 Task: Find connections with filter location Wuustwezel with filter topic #Mentoringwith filter profile language French with filter current company Escorts Kubota Limited with filter school Indian jobs updates with filter industry Retail Office Equipment with filter service category Real Estate with filter keywords title Cafeteria Worker
Action: Mouse moved to (523, 109)
Screenshot: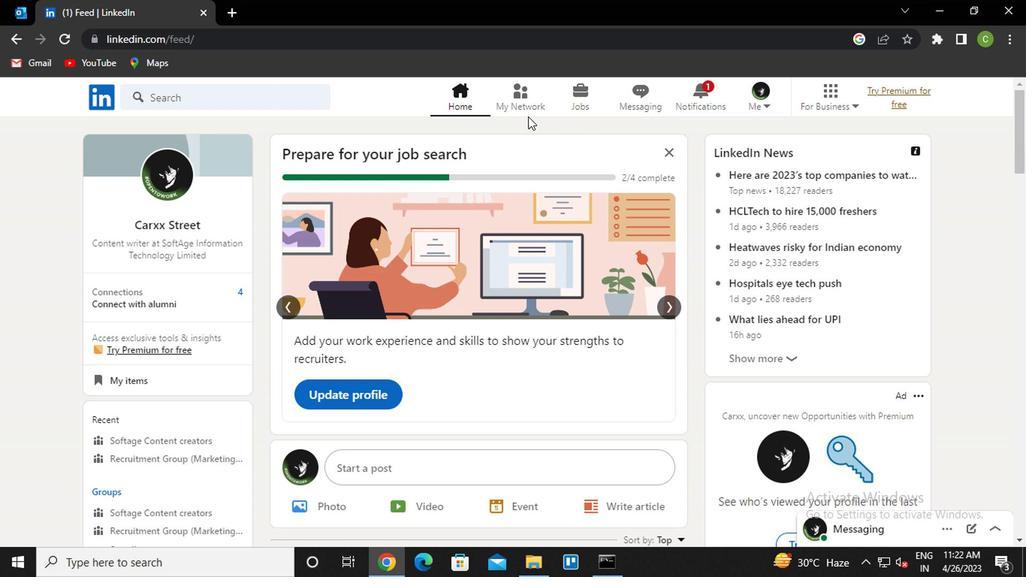 
Action: Mouse pressed left at (523, 109)
Screenshot: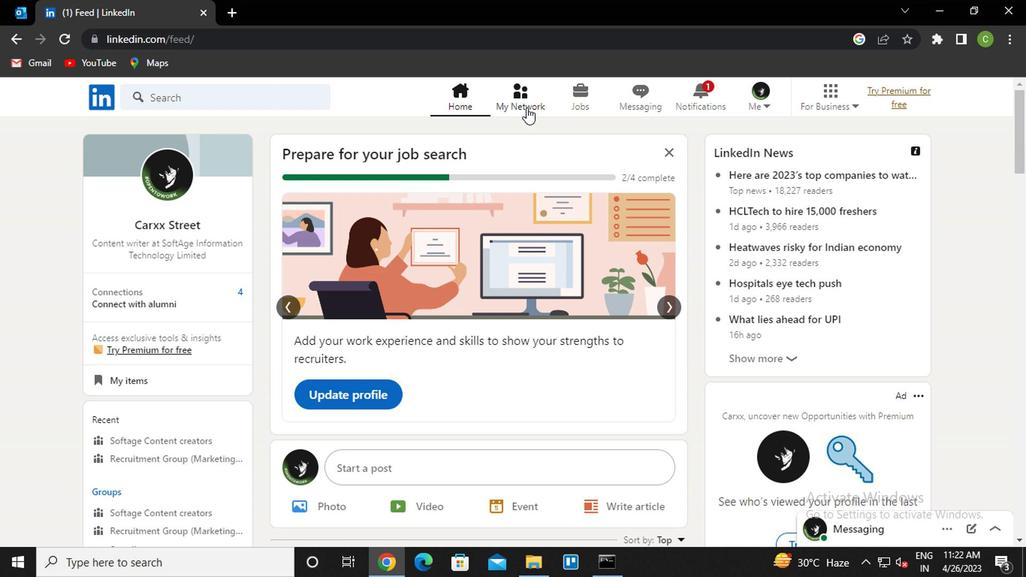 
Action: Mouse moved to (220, 189)
Screenshot: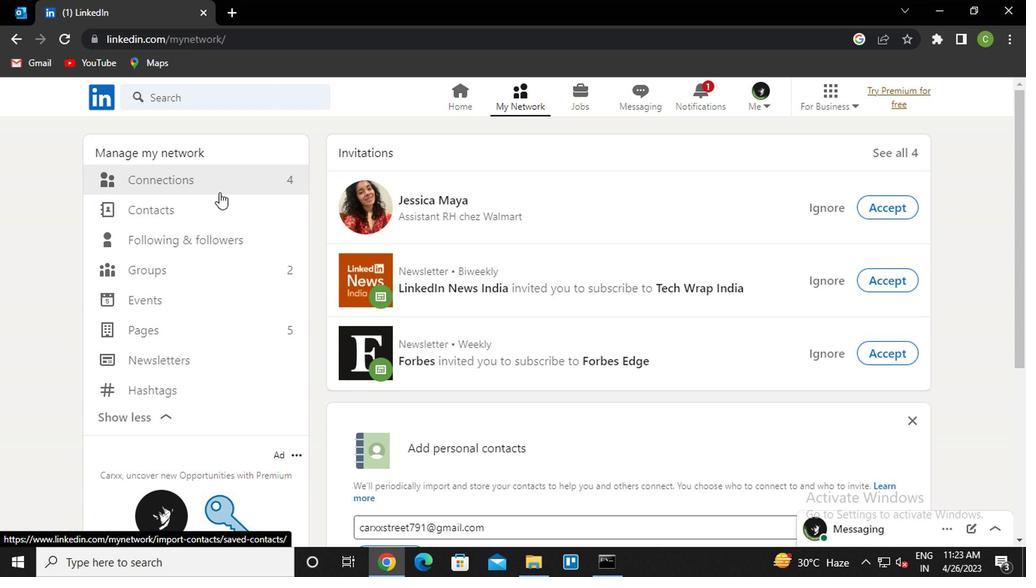 
Action: Mouse pressed left at (220, 189)
Screenshot: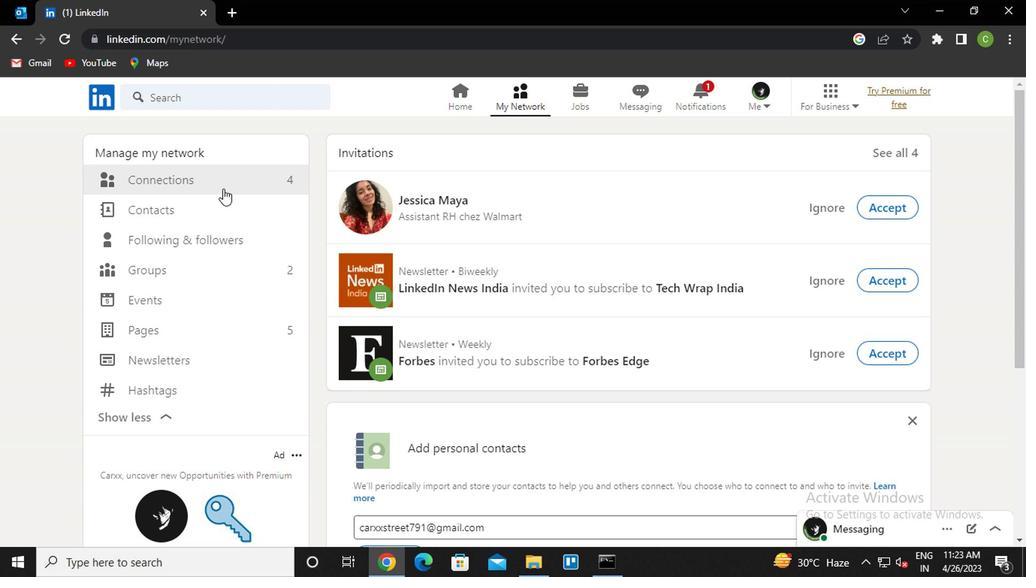 
Action: Mouse moved to (224, 179)
Screenshot: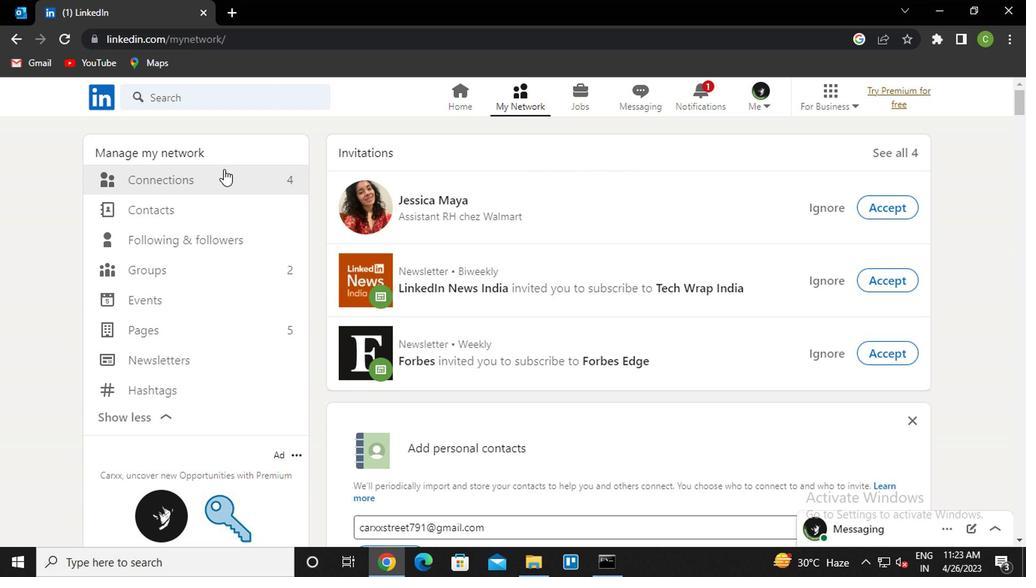 
Action: Mouse pressed left at (224, 179)
Screenshot: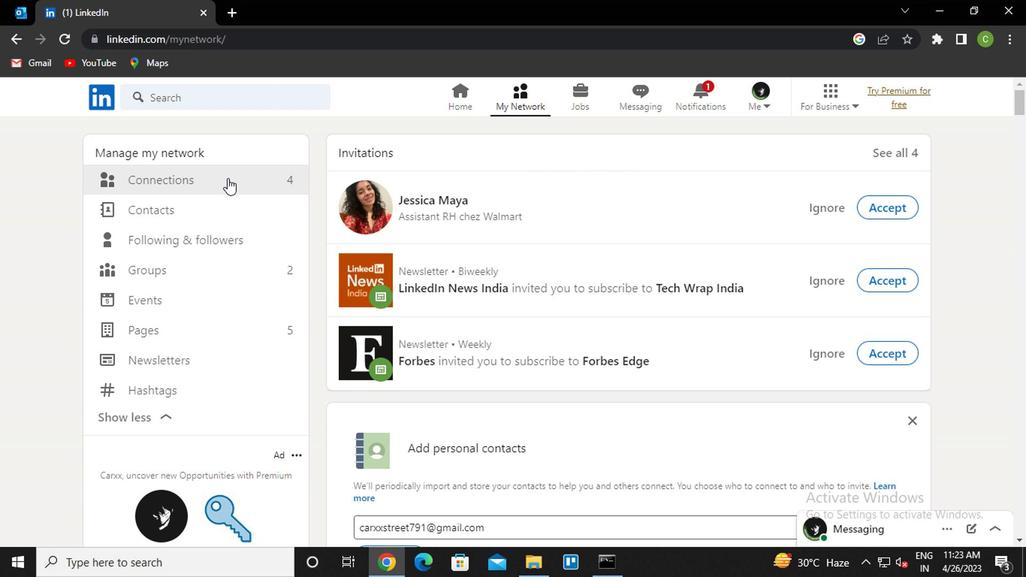 
Action: Mouse moved to (652, 177)
Screenshot: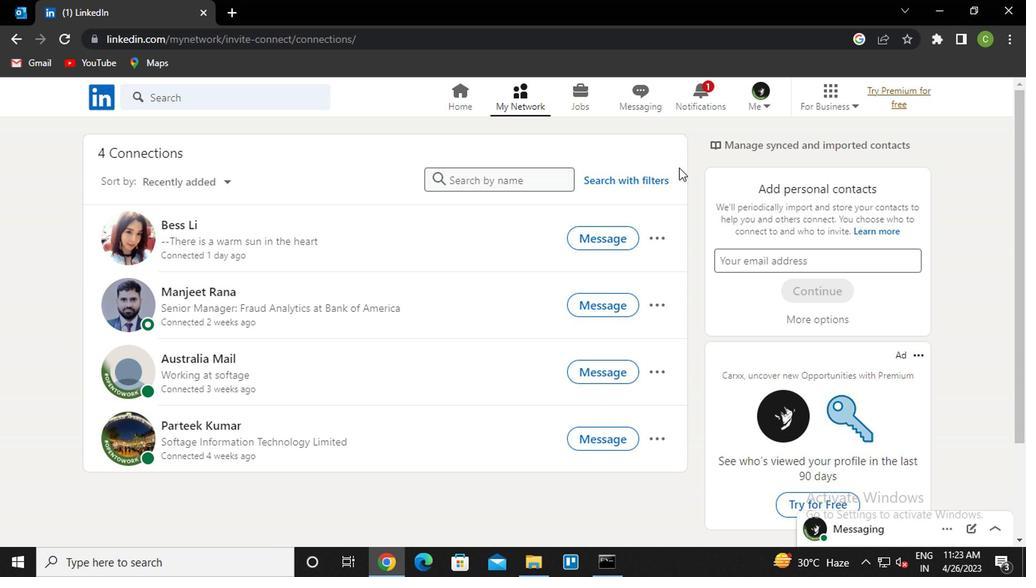 
Action: Mouse pressed left at (652, 177)
Screenshot: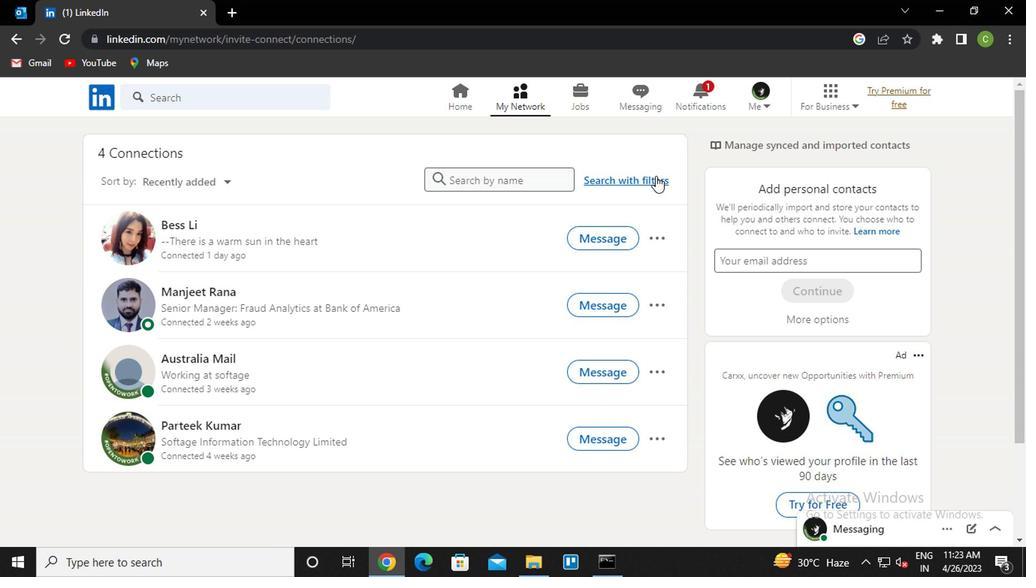
Action: Mouse moved to (511, 146)
Screenshot: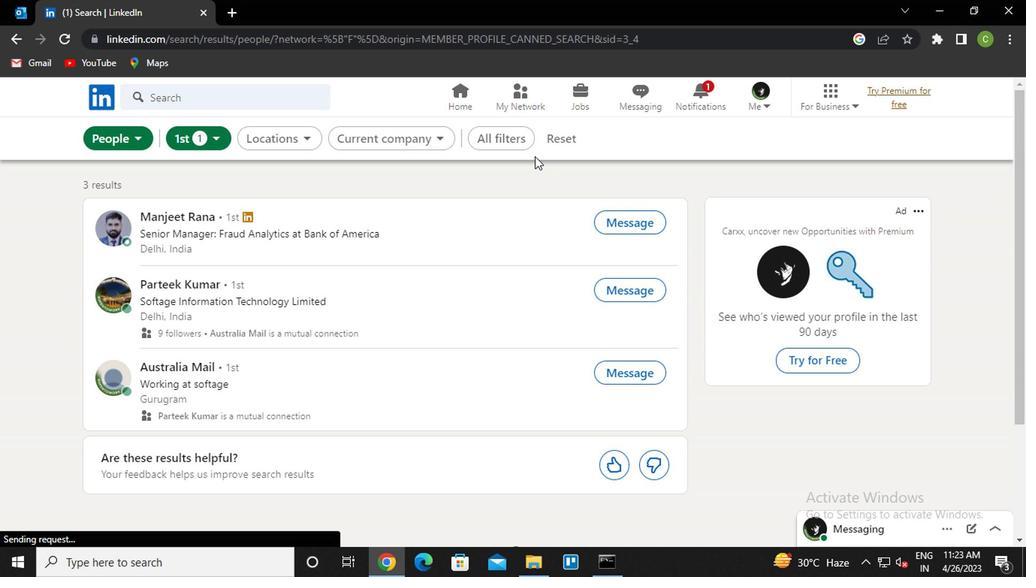 
Action: Mouse pressed left at (511, 146)
Screenshot: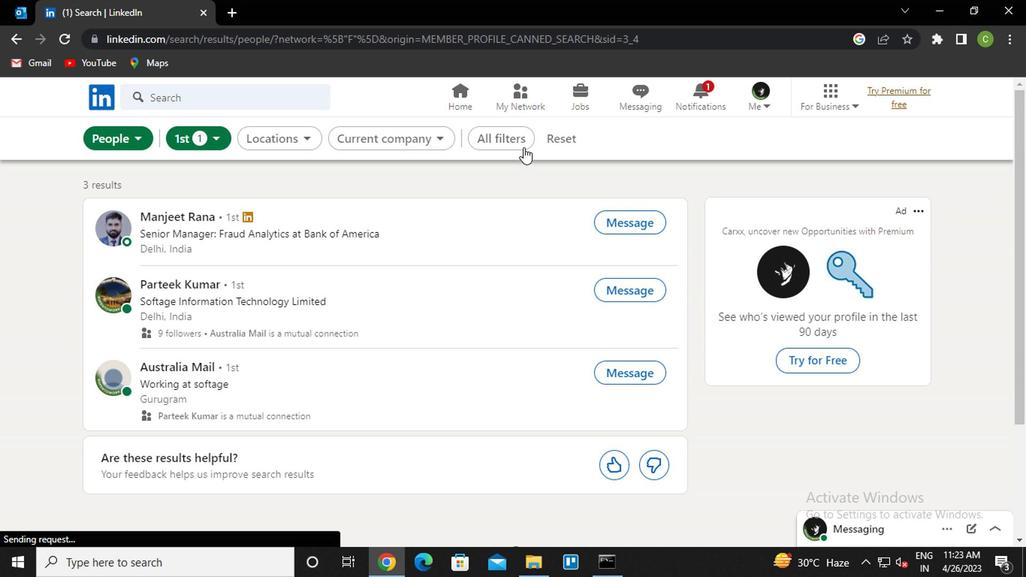 
Action: Mouse moved to (836, 281)
Screenshot: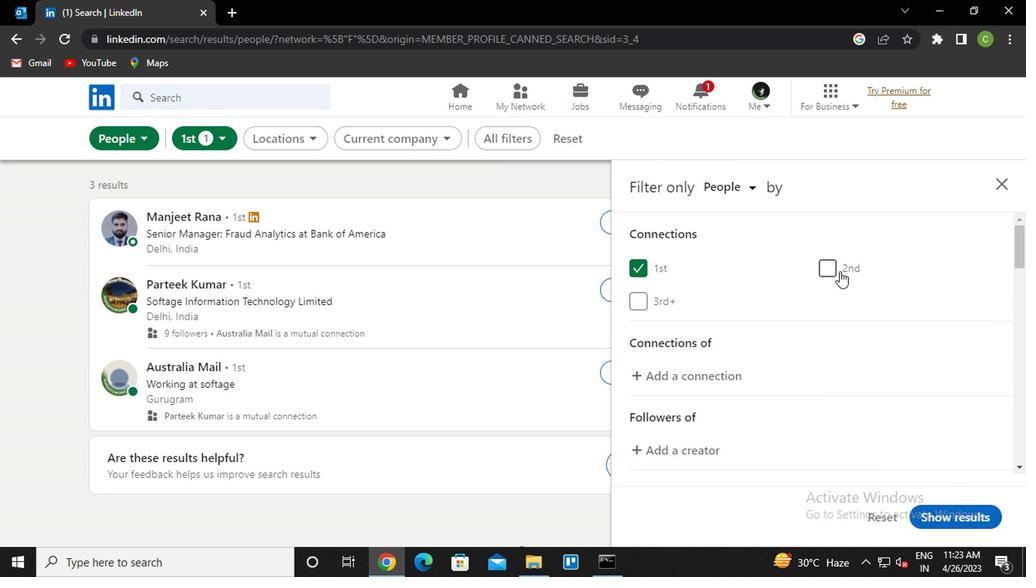 
Action: Mouse scrolled (836, 281) with delta (0, 0)
Screenshot: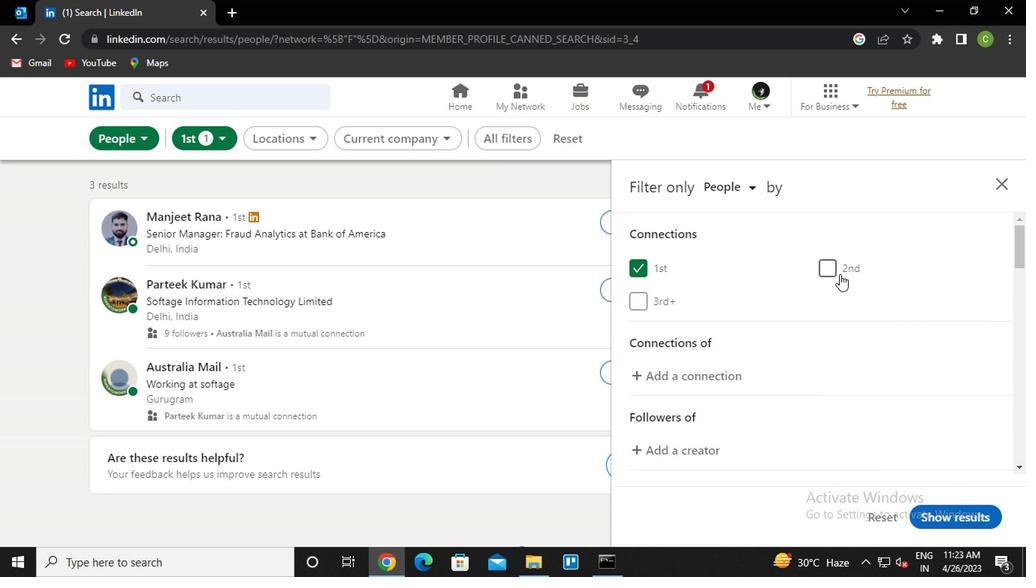 
Action: Mouse moved to (836, 283)
Screenshot: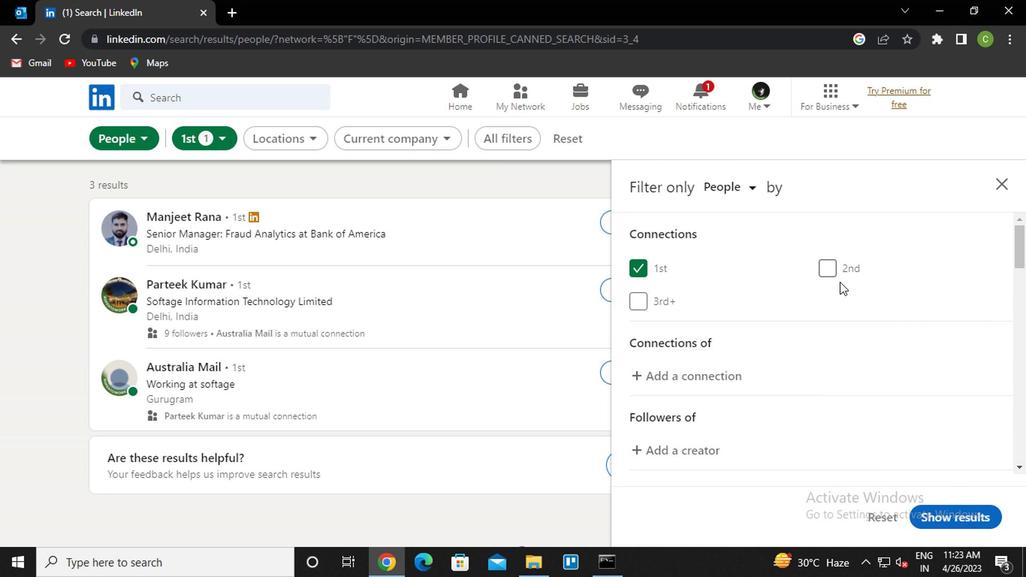 
Action: Mouse scrolled (836, 282) with delta (0, 0)
Screenshot: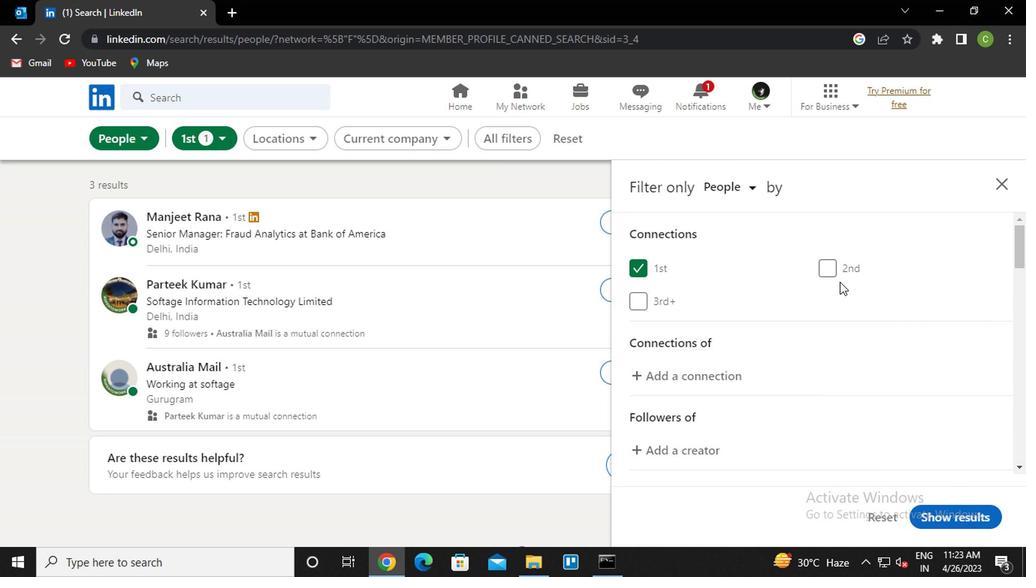 
Action: Mouse moved to (826, 293)
Screenshot: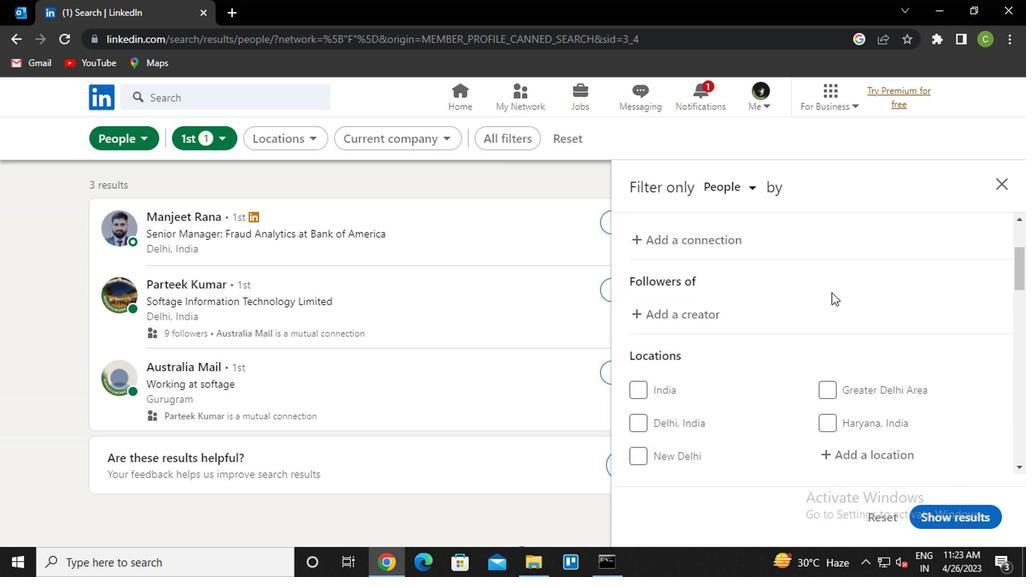 
Action: Mouse scrolled (826, 292) with delta (0, 0)
Screenshot: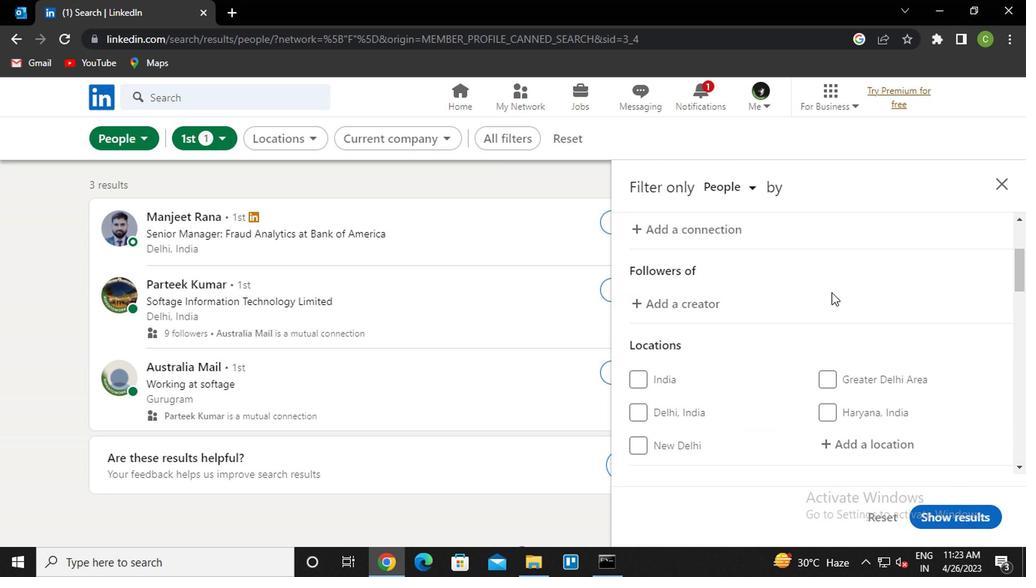 
Action: Mouse moved to (849, 363)
Screenshot: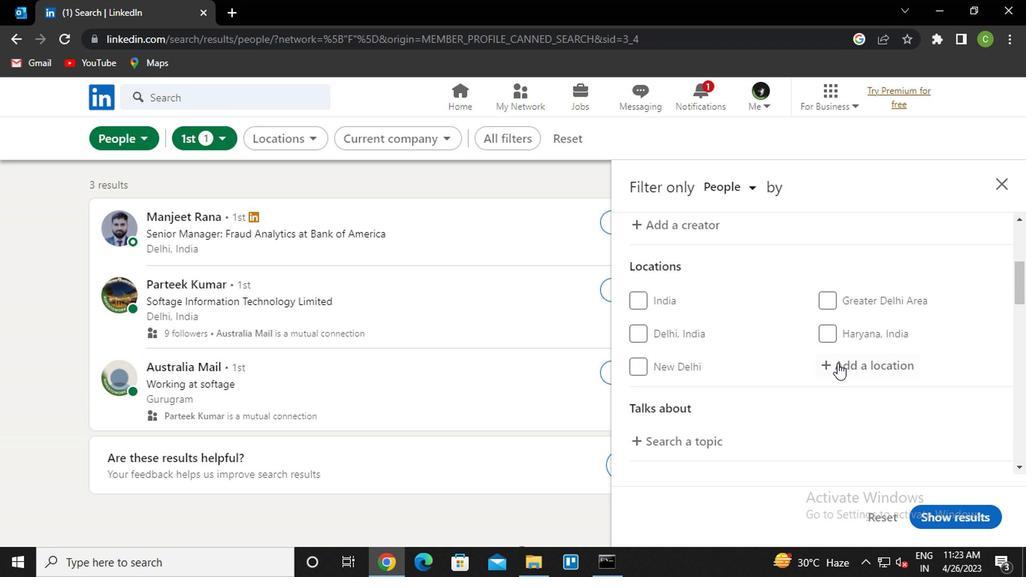 
Action: Mouse pressed left at (849, 363)
Screenshot: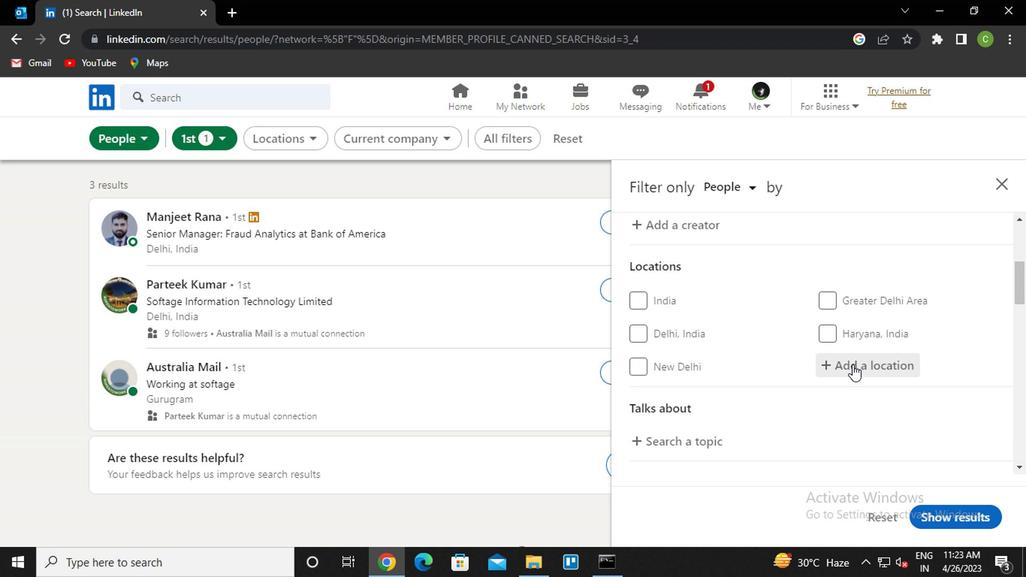 
Action: Key pressed <Key.caps_lock><Key.caps_lock>w<Key.caps_lock>uust<Key.down><Key.enter>
Screenshot: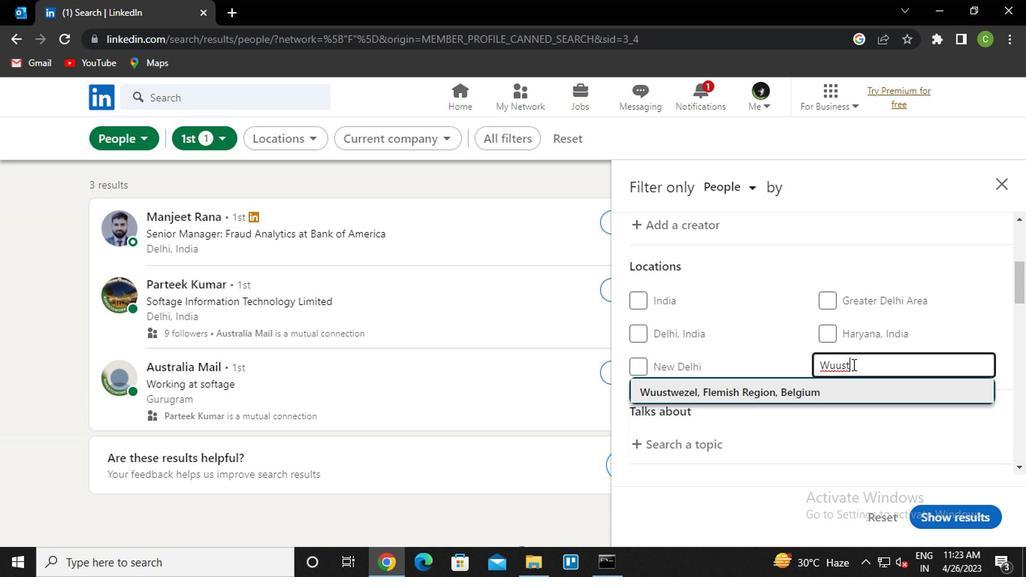 
Action: Mouse scrolled (849, 363) with delta (0, 0)
Screenshot: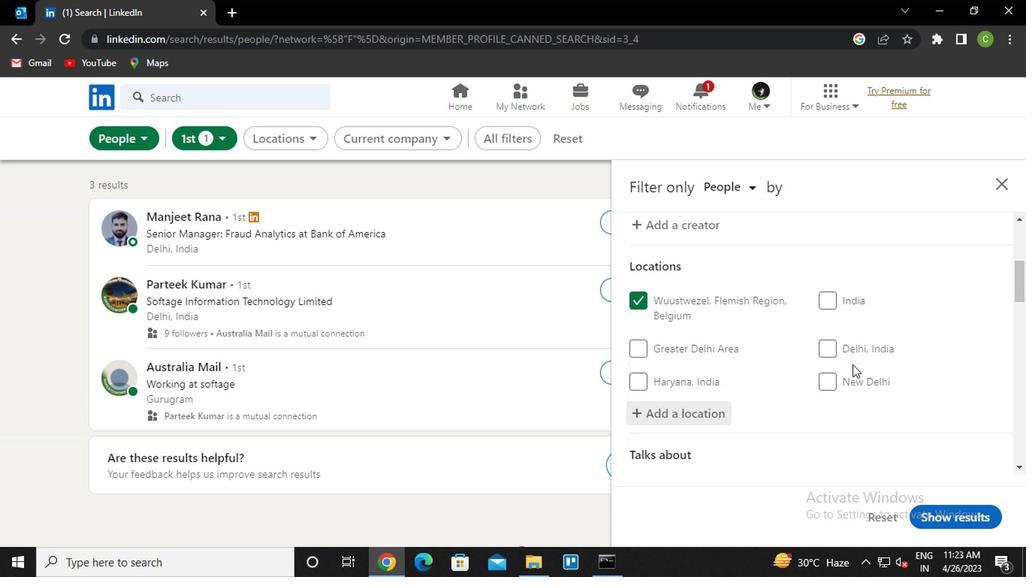 
Action: Mouse moved to (849, 363)
Screenshot: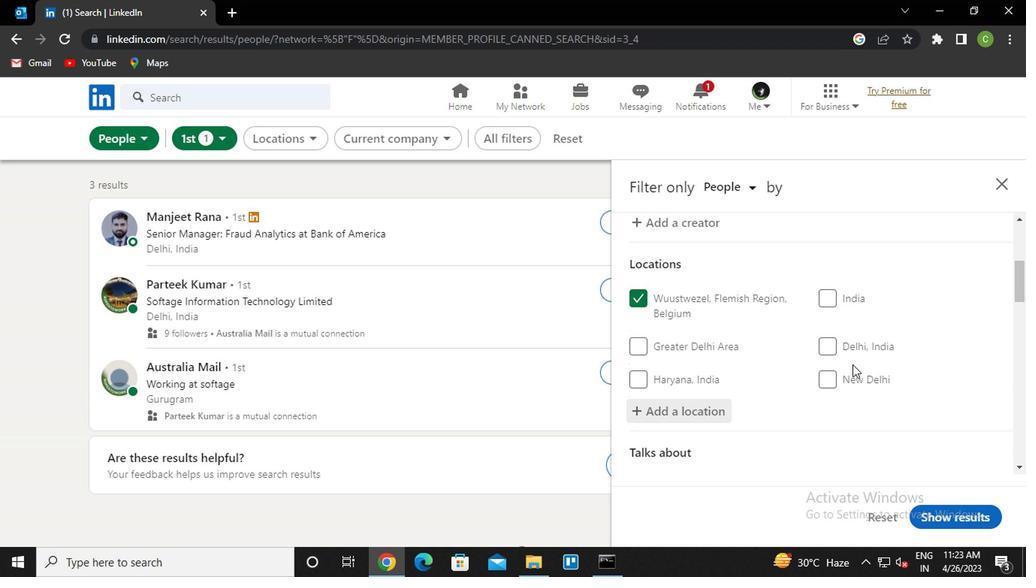 
Action: Mouse scrolled (849, 363) with delta (0, 0)
Screenshot: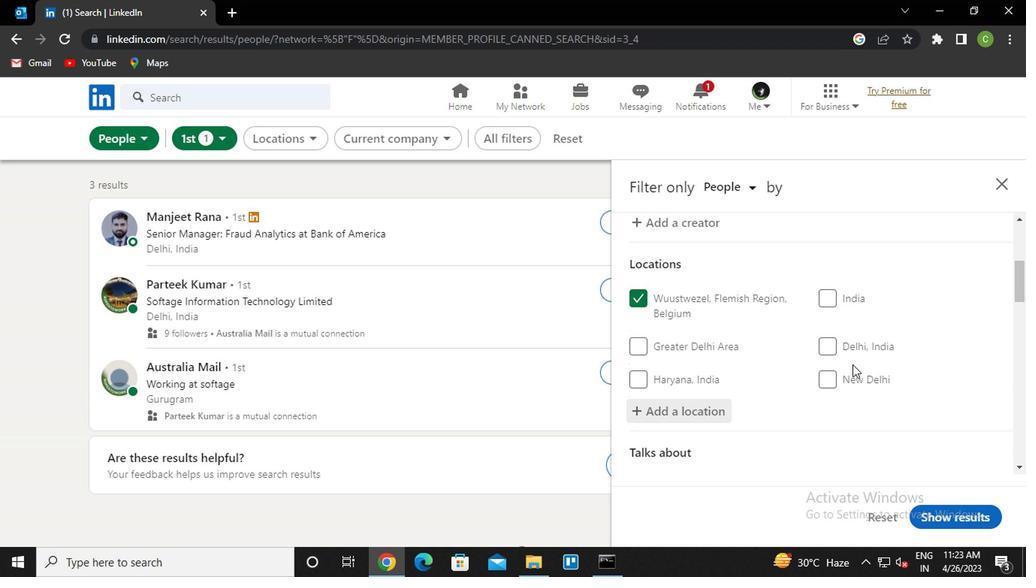 
Action: Mouse moved to (694, 346)
Screenshot: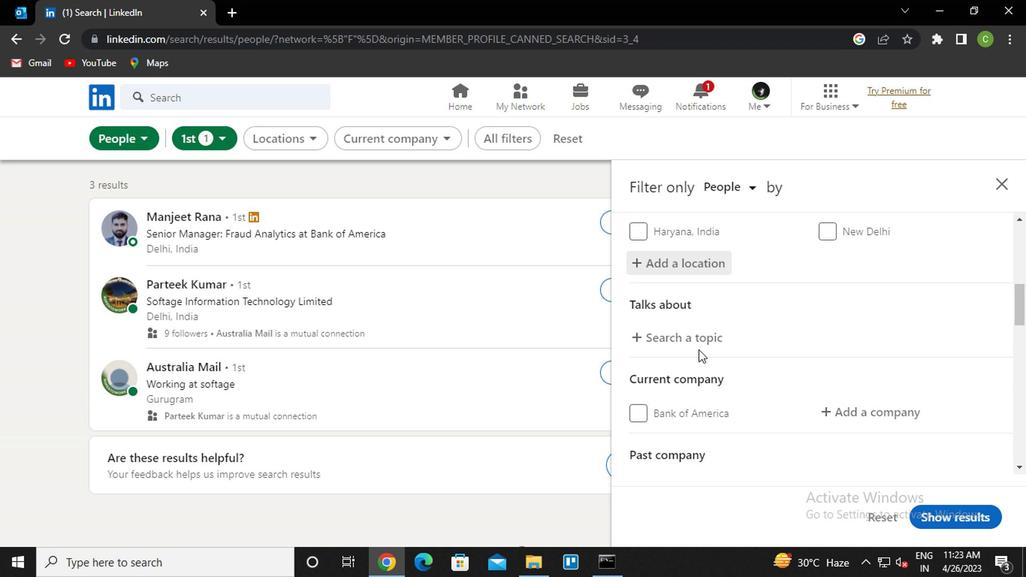 
Action: Mouse pressed left at (694, 346)
Screenshot: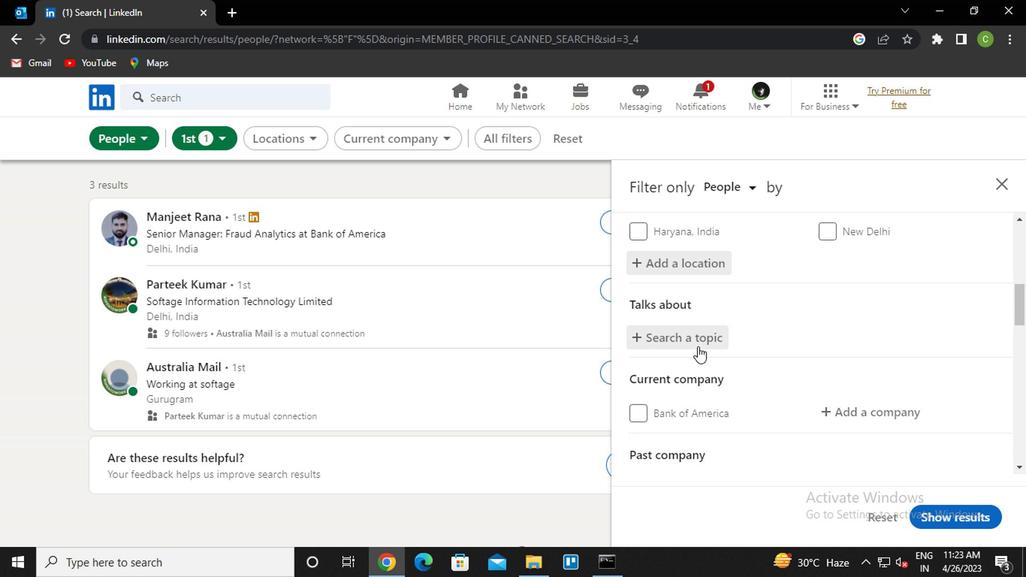
Action: Key pressed <Key.caps_lock>m<Key.caps_lock>ento<Key.down><Key.enter>
Screenshot: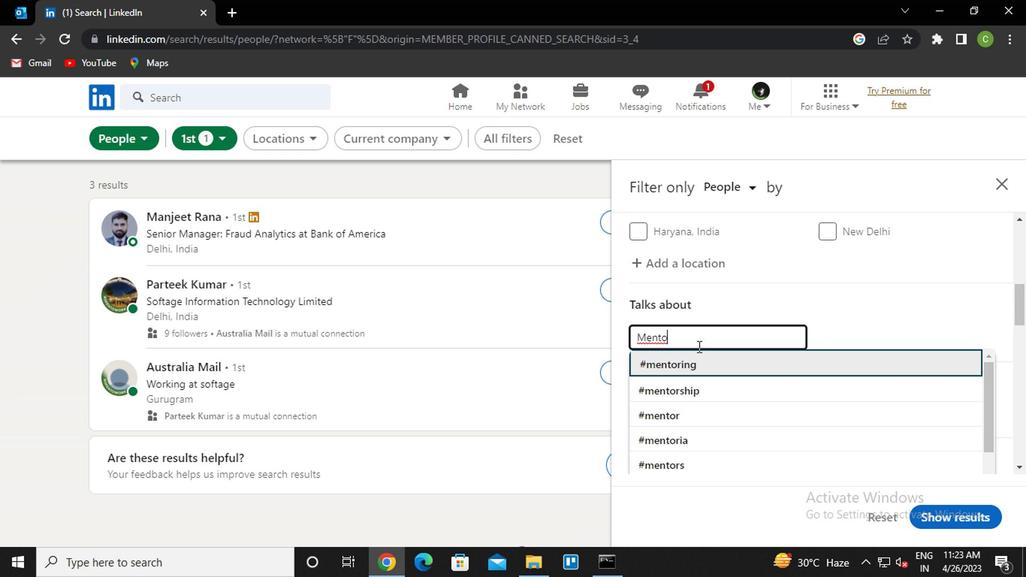 
Action: Mouse moved to (787, 377)
Screenshot: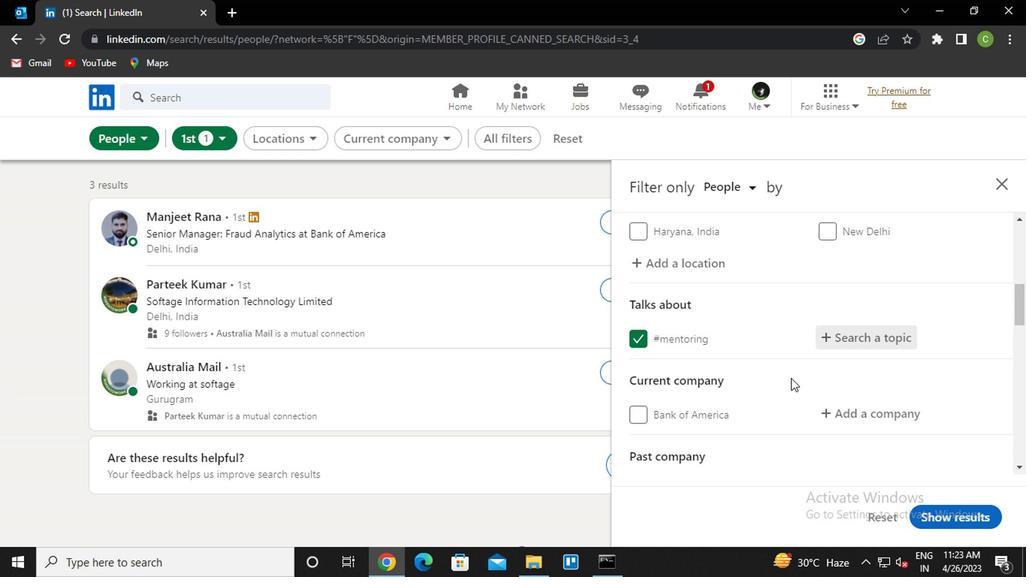 
Action: Mouse scrolled (787, 376) with delta (0, 0)
Screenshot: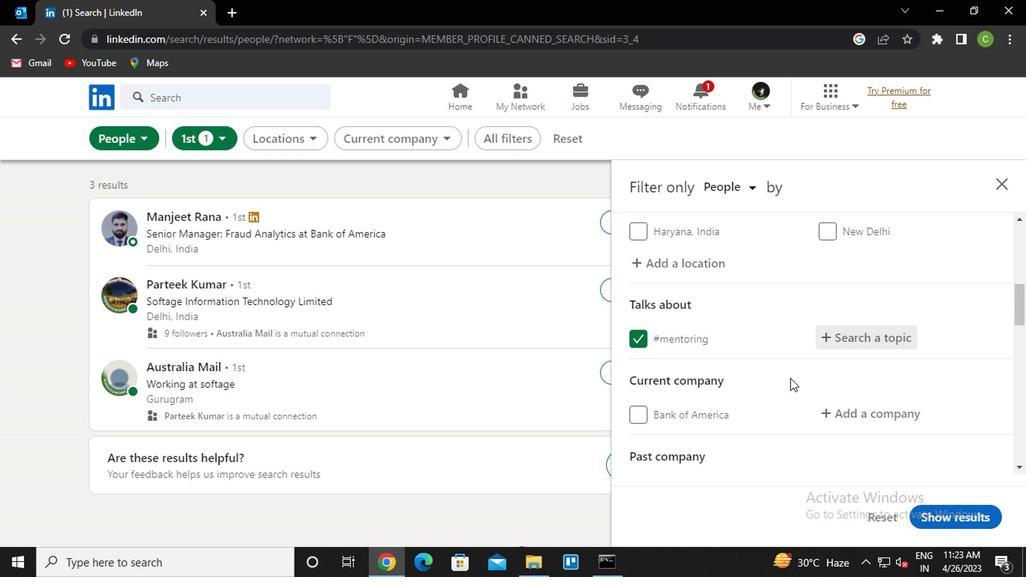 
Action: Mouse scrolled (787, 376) with delta (0, 0)
Screenshot: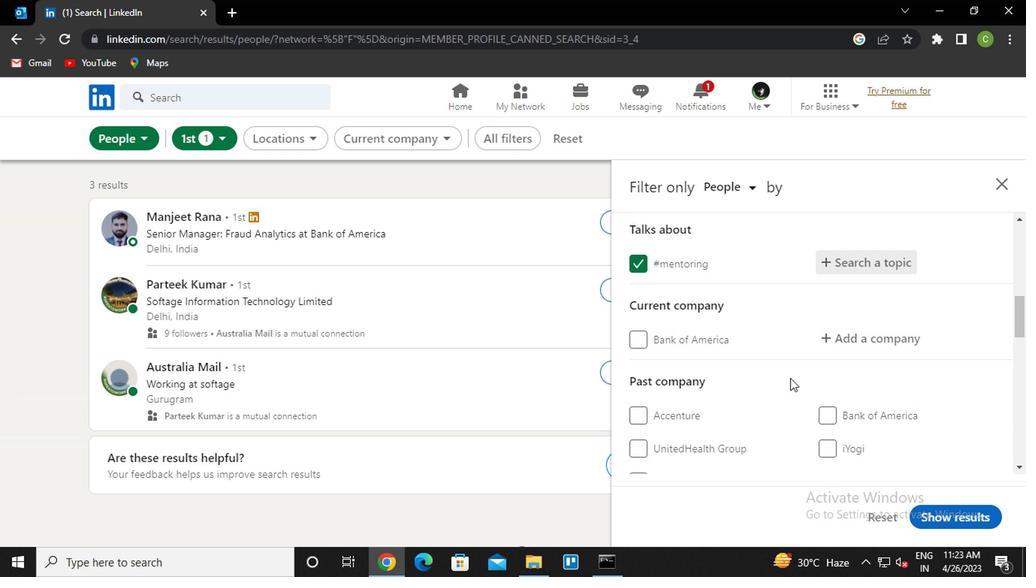 
Action: Mouse moved to (875, 258)
Screenshot: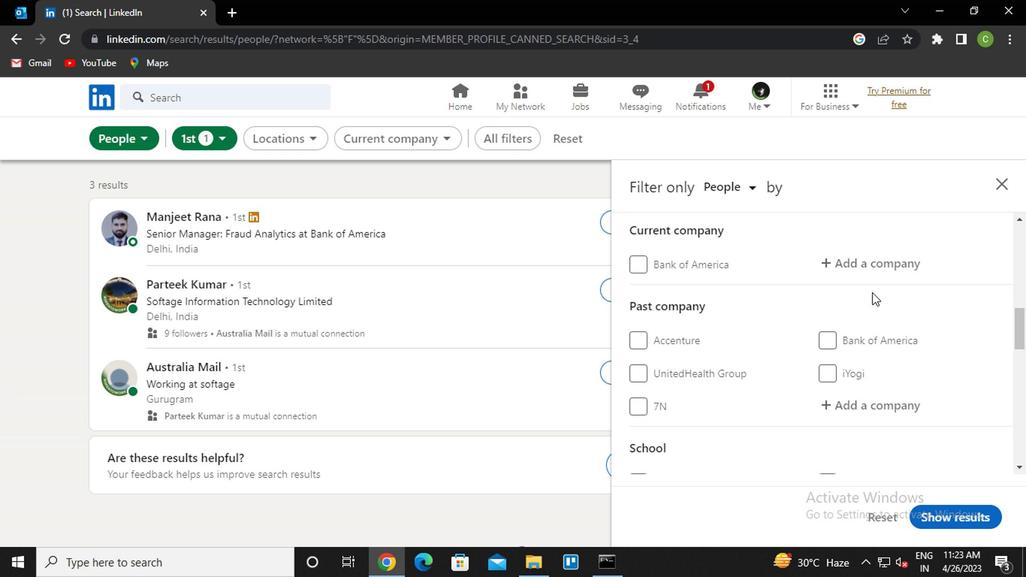 
Action: Mouse pressed left at (875, 258)
Screenshot: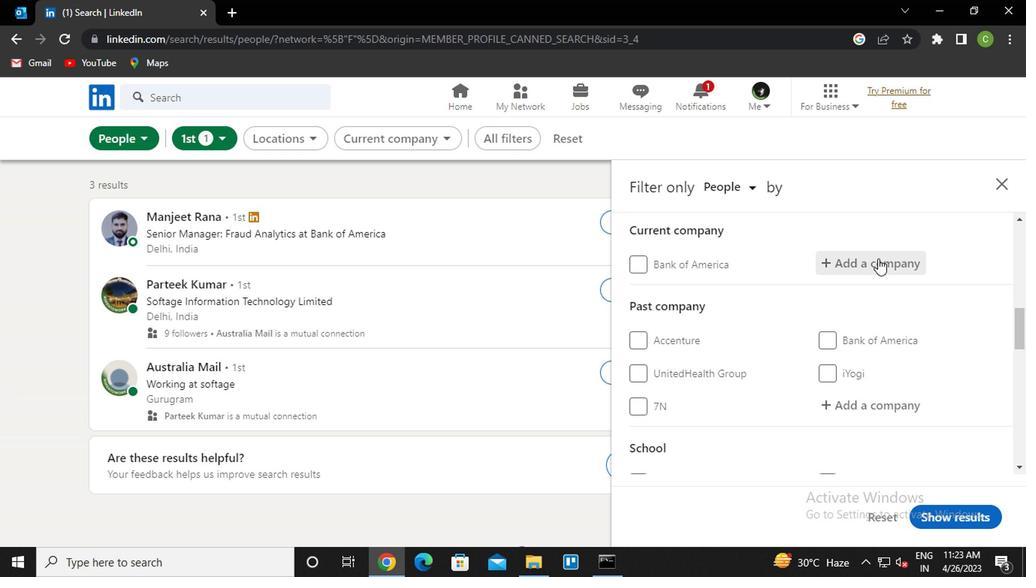 
Action: Mouse moved to (864, 286)
Screenshot: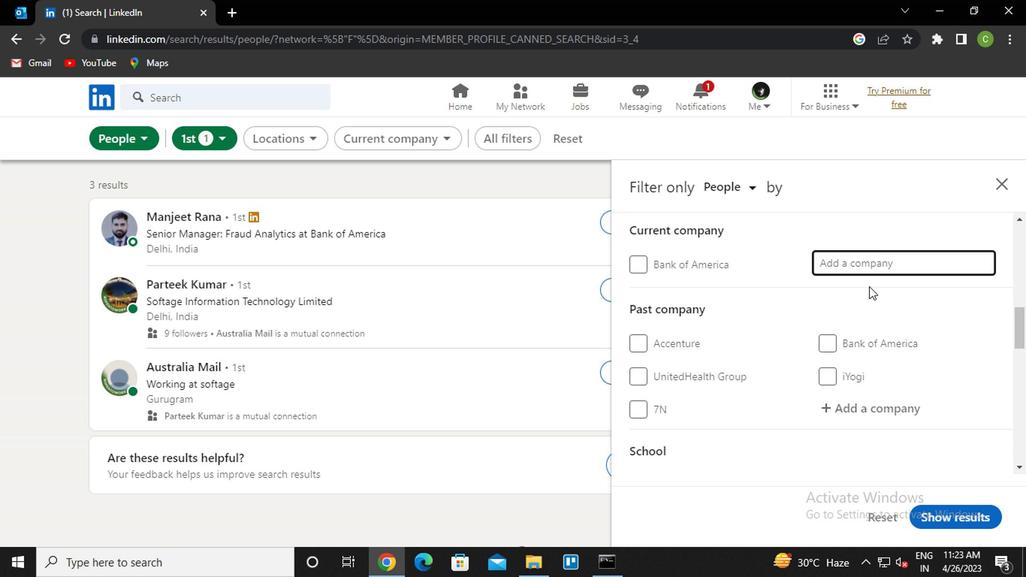 
Action: Key pressed <Key.caps_lock>e<Key.caps_lock>scort<Key.down><Key.enter>
Screenshot: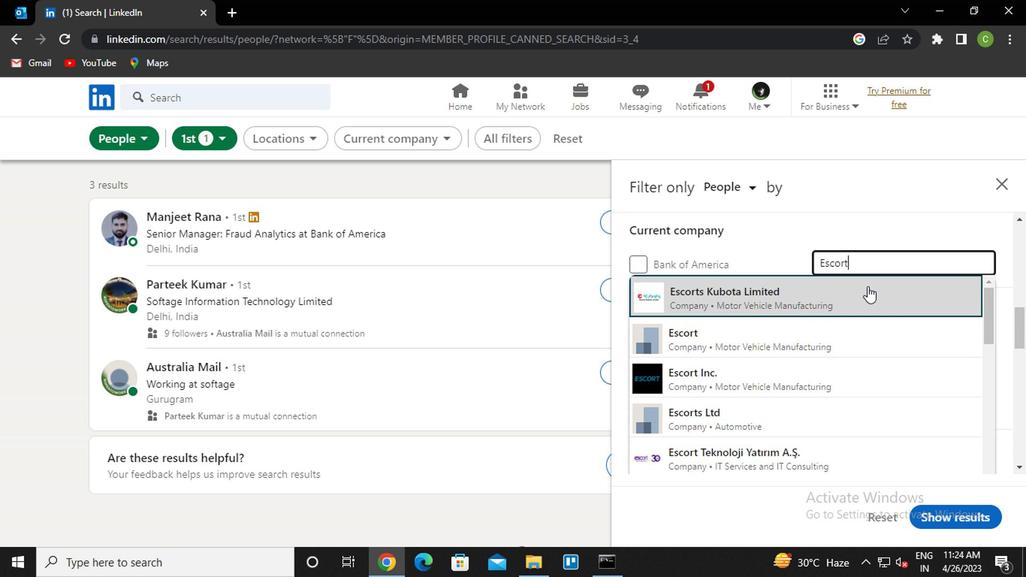 
Action: Mouse moved to (841, 294)
Screenshot: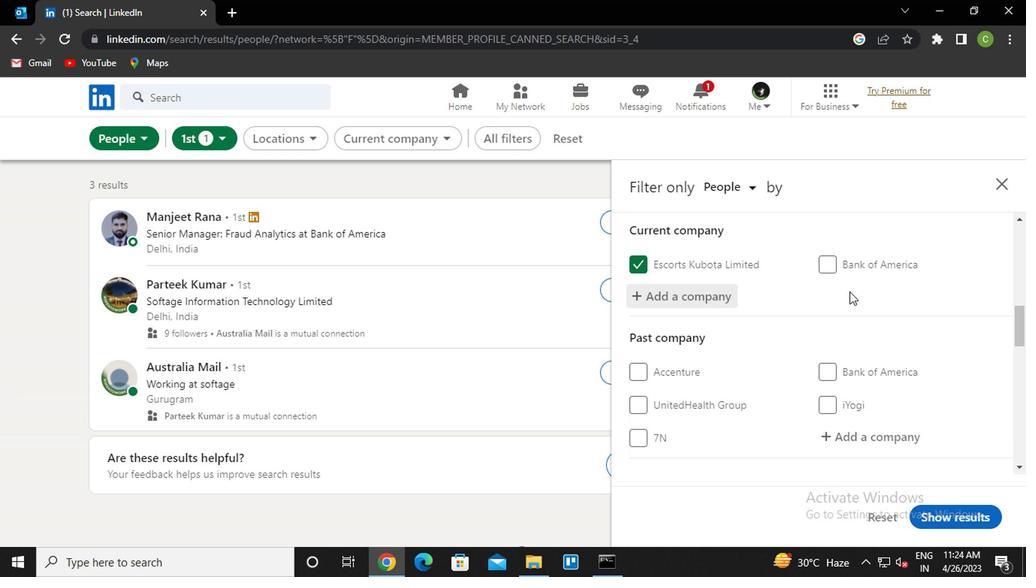 
Action: Mouse scrolled (841, 293) with delta (0, -1)
Screenshot: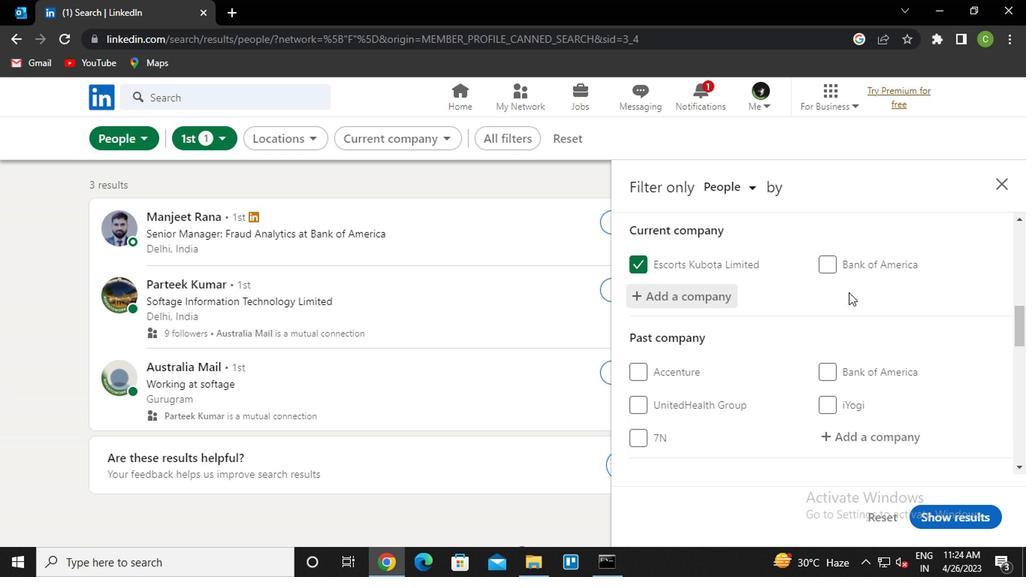 
Action: Mouse moved to (838, 298)
Screenshot: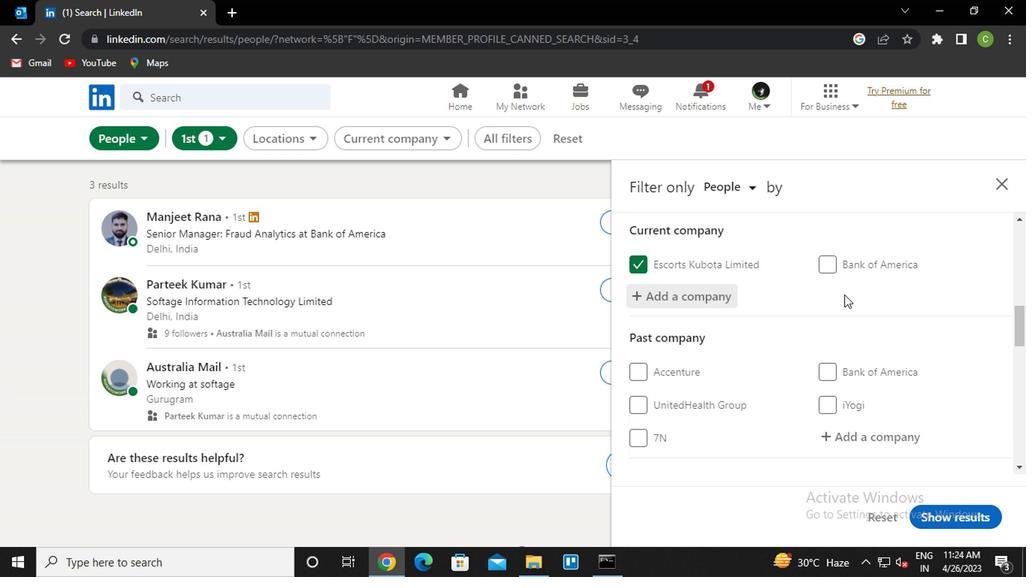 
Action: Mouse scrolled (838, 297) with delta (0, -1)
Screenshot: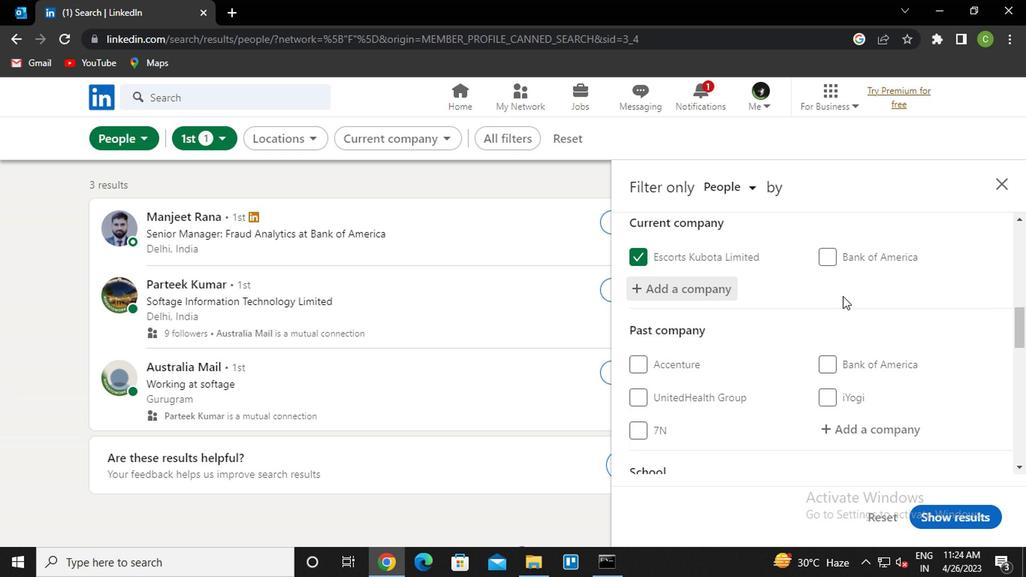 
Action: Mouse moved to (830, 302)
Screenshot: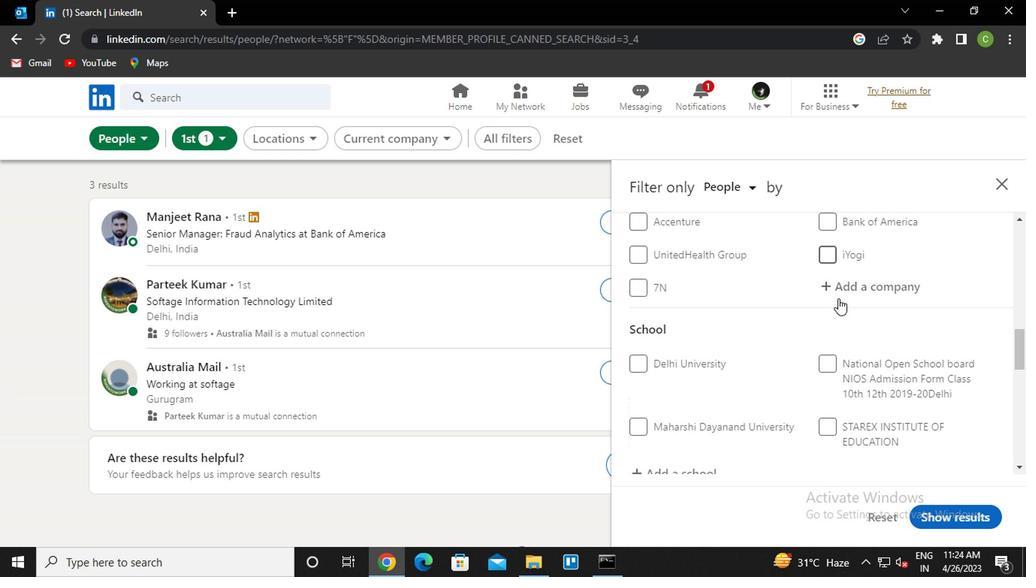 
Action: Mouse scrolled (830, 301) with delta (0, -1)
Screenshot: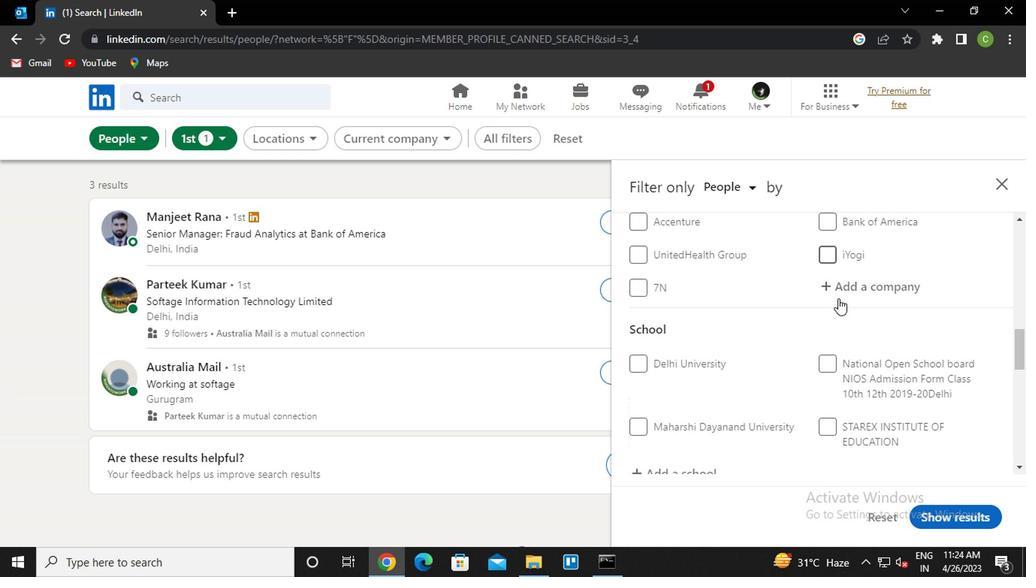 
Action: Mouse moved to (687, 334)
Screenshot: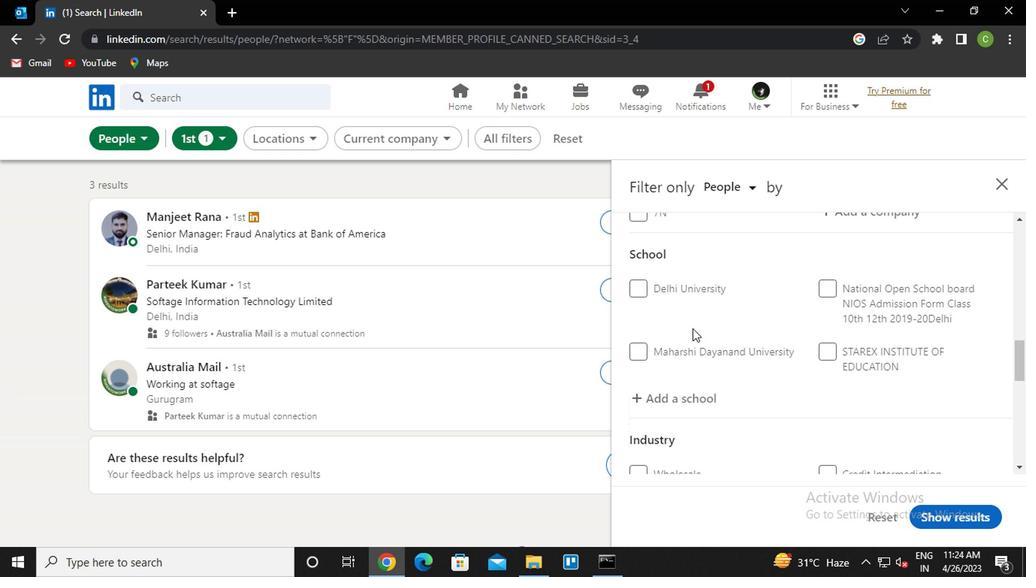 
Action: Mouse scrolled (687, 334) with delta (0, 0)
Screenshot: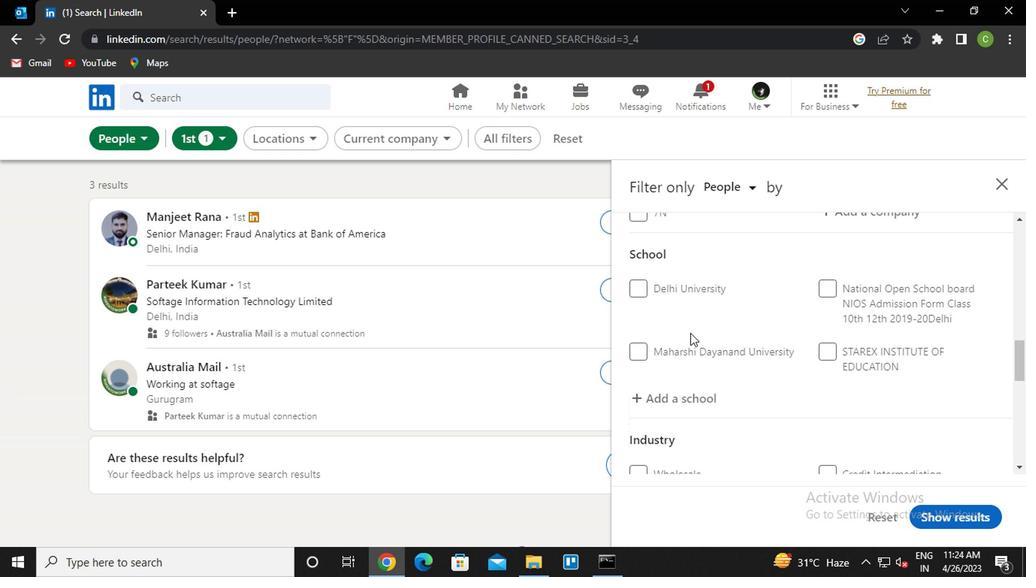 
Action: Mouse moved to (681, 331)
Screenshot: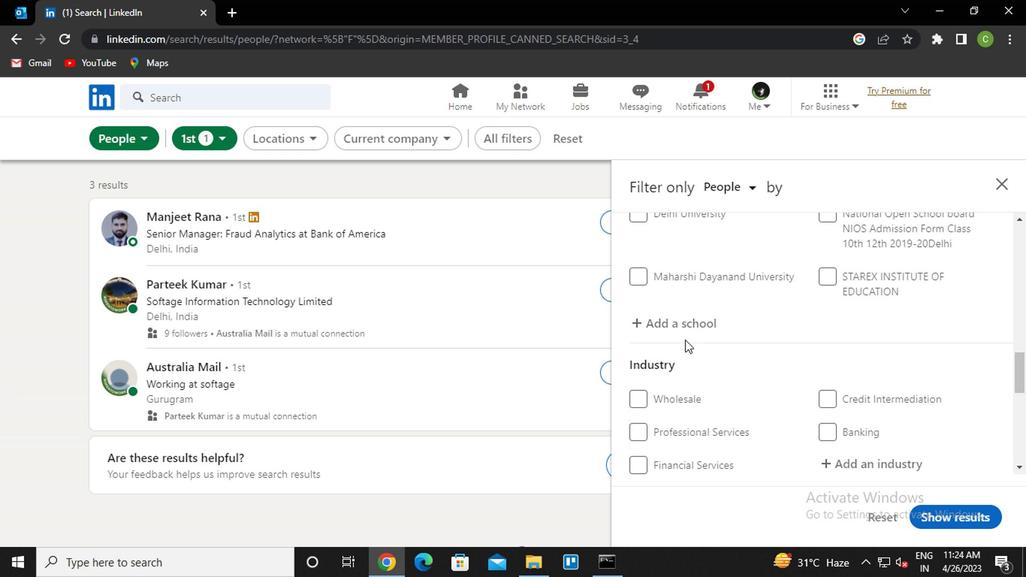 
Action: Mouse pressed left at (681, 331)
Screenshot: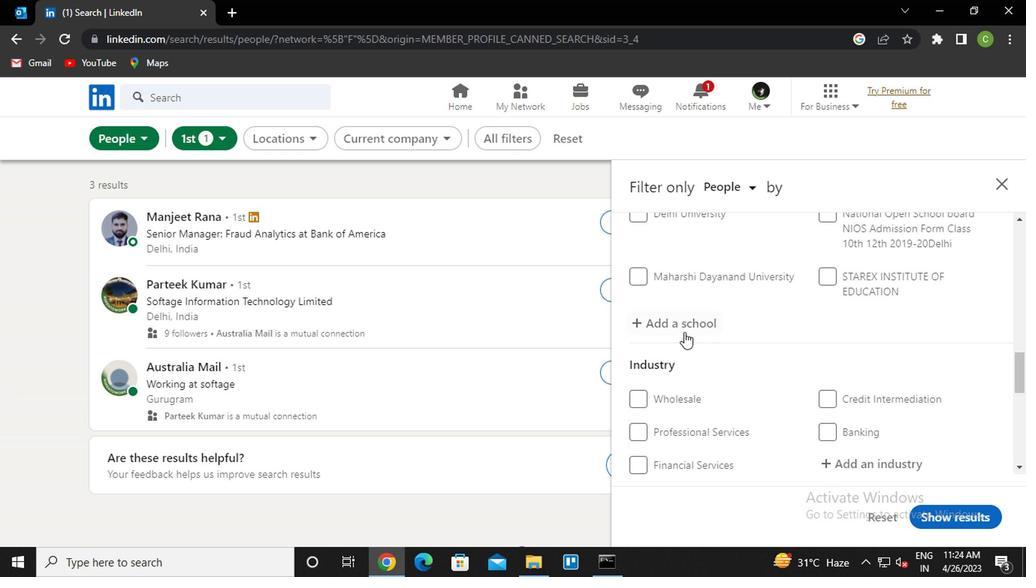 
Action: Key pressed <Key.caps_lock>i<Key.caps_lock>ndian<Key.space>jobs<Key.down><Key.enter>
Screenshot: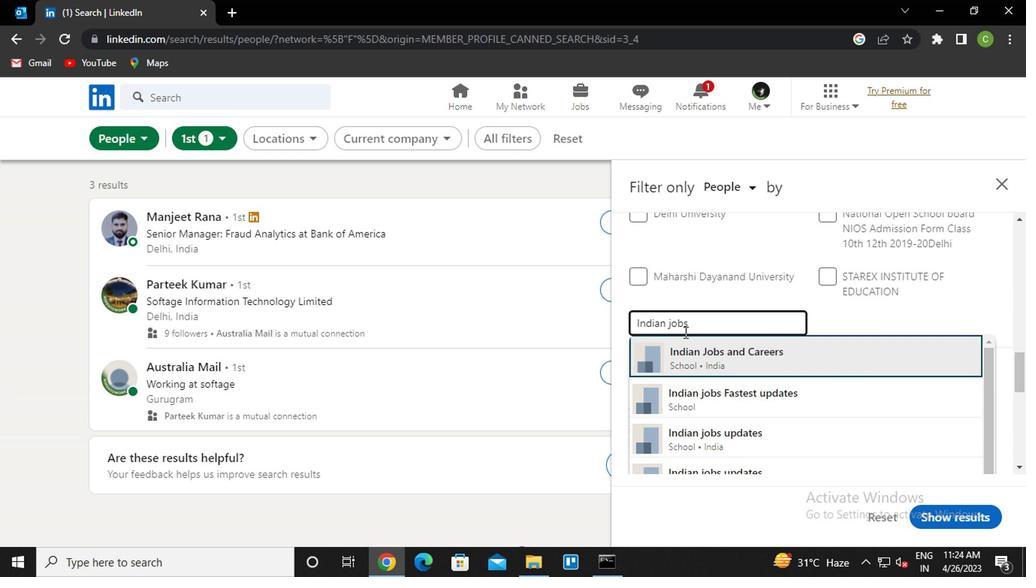 
Action: Mouse scrolled (681, 331) with delta (0, 0)
Screenshot: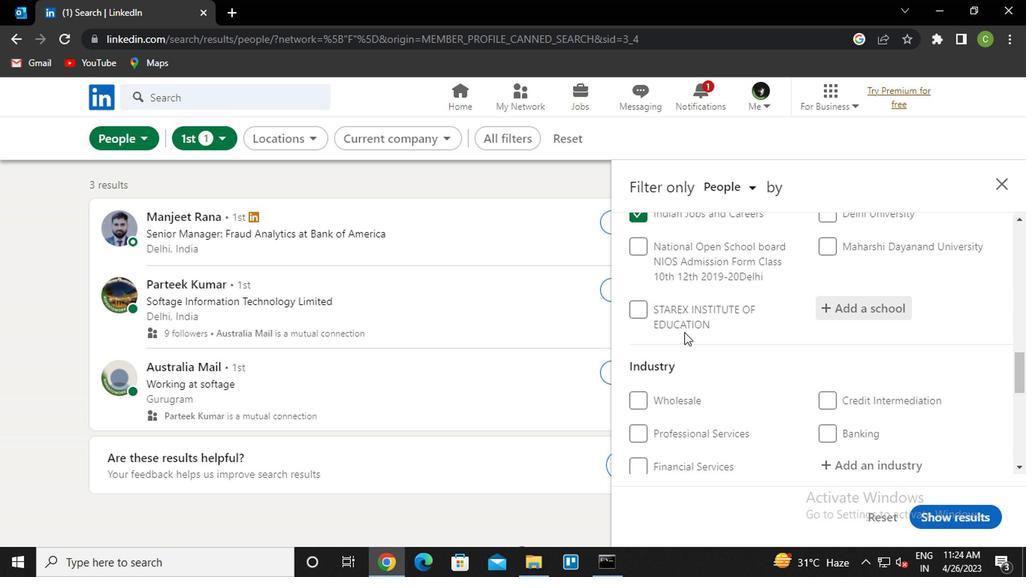 
Action: Mouse scrolled (681, 331) with delta (0, 0)
Screenshot: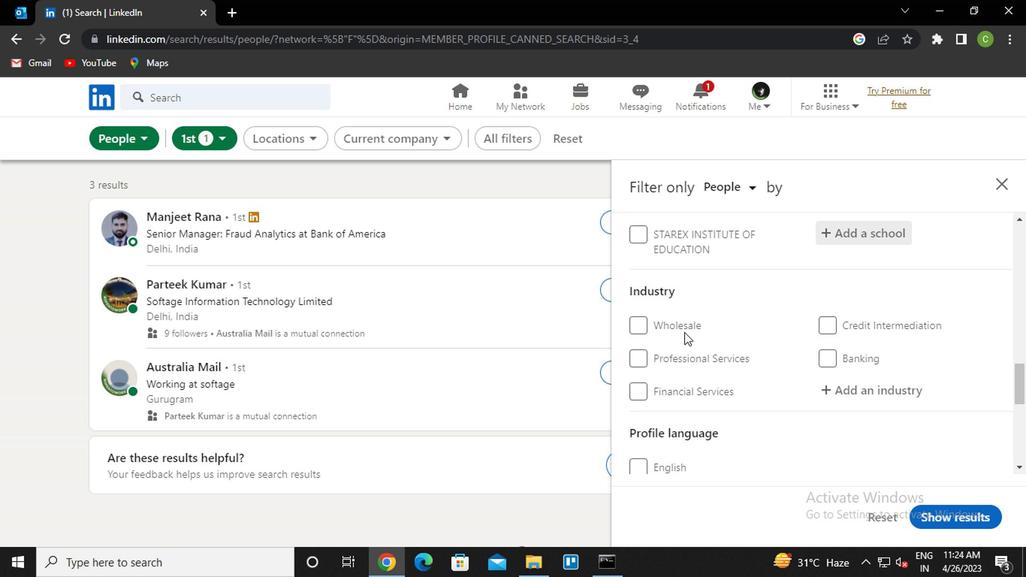 
Action: Mouse moved to (871, 310)
Screenshot: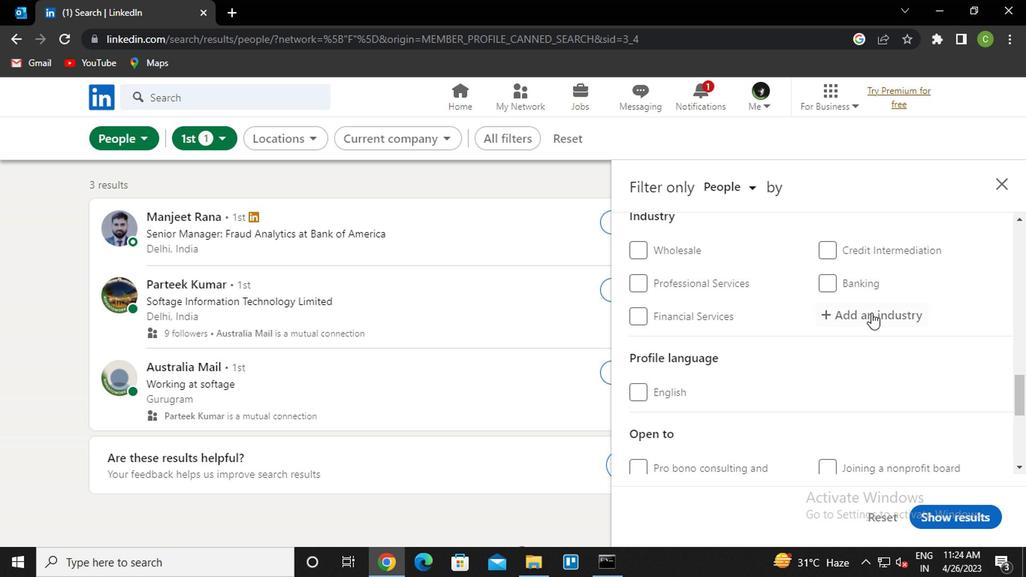 
Action: Mouse pressed left at (871, 310)
Screenshot: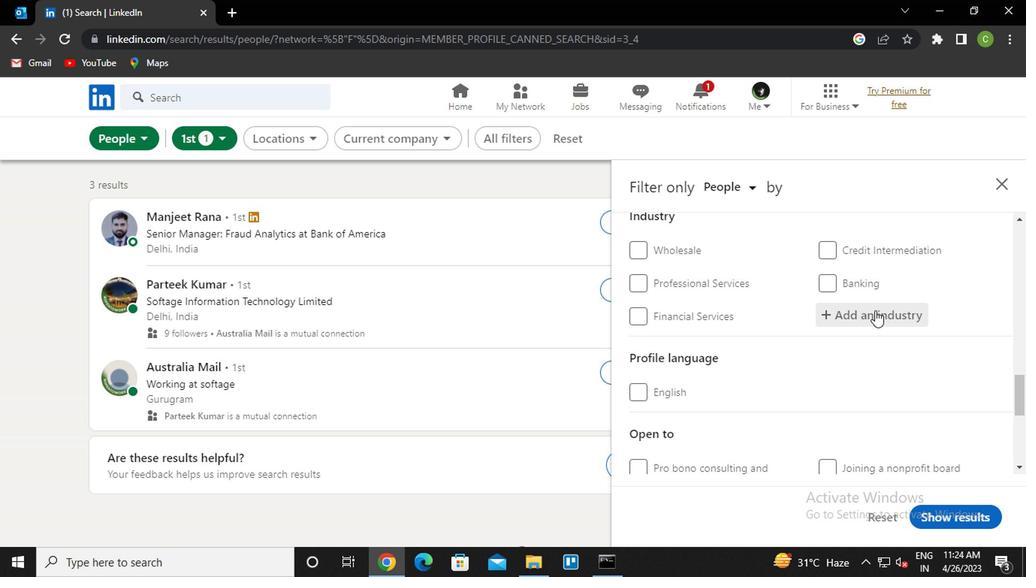 
Action: Key pressed <Key.caps_lock>r<Key.caps_lock>etail<Key.space>office<Key.space><Key.down><Key.enter>
Screenshot: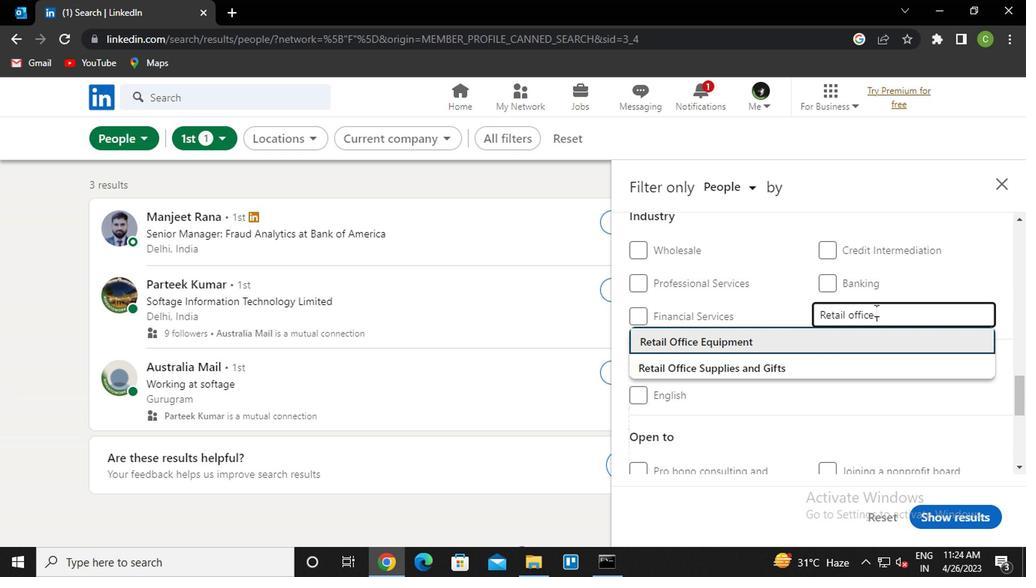 
Action: Mouse scrolled (871, 310) with delta (0, 0)
Screenshot: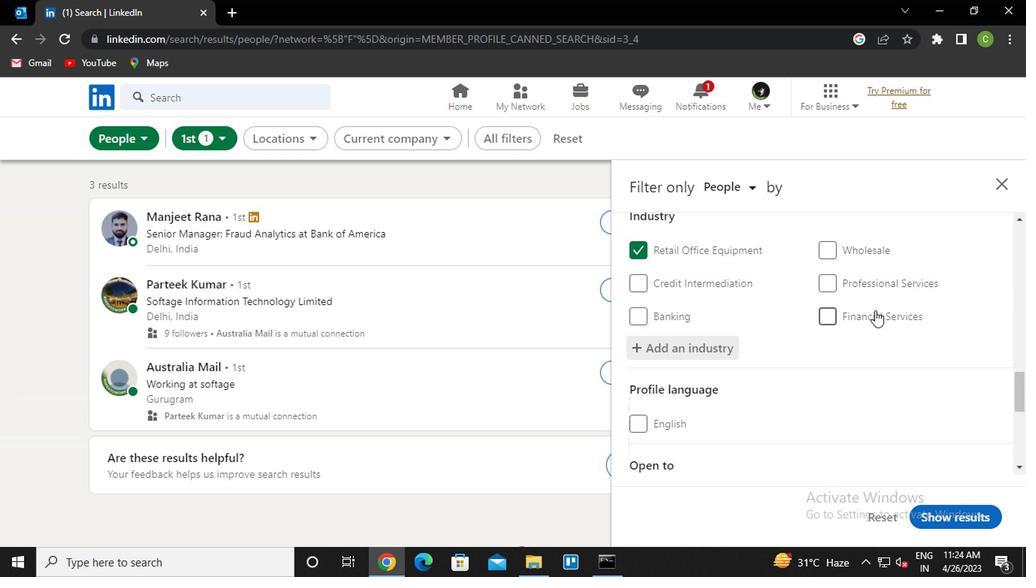 
Action: Mouse scrolled (871, 309) with delta (0, 0)
Screenshot: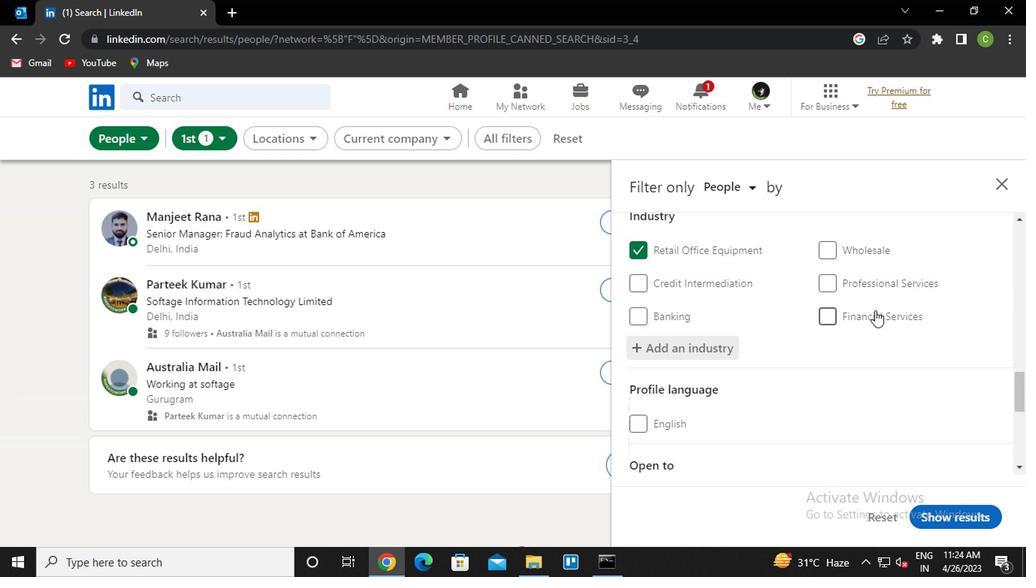 
Action: Mouse scrolled (871, 309) with delta (0, 0)
Screenshot: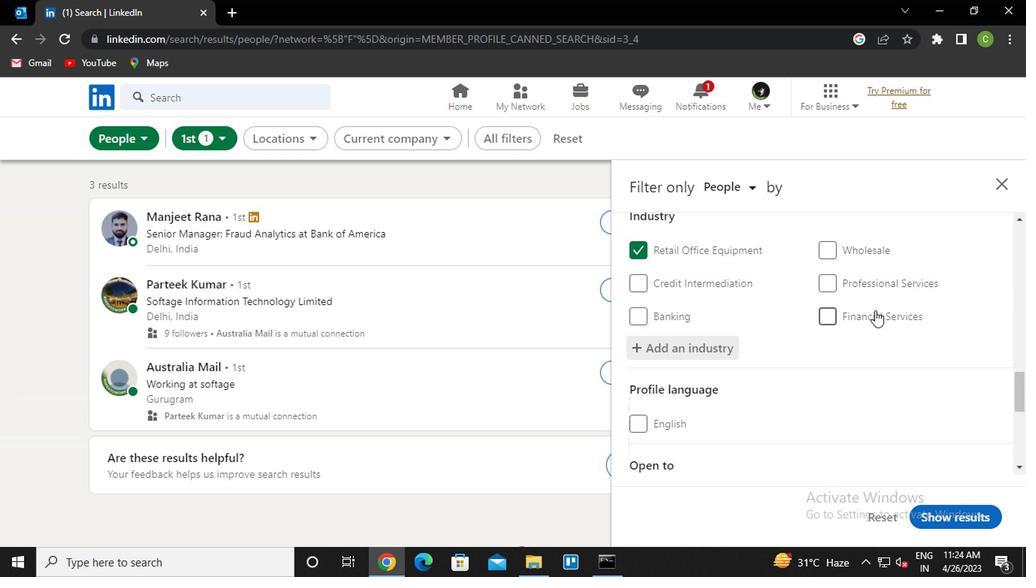 
Action: Mouse scrolled (871, 309) with delta (0, 0)
Screenshot: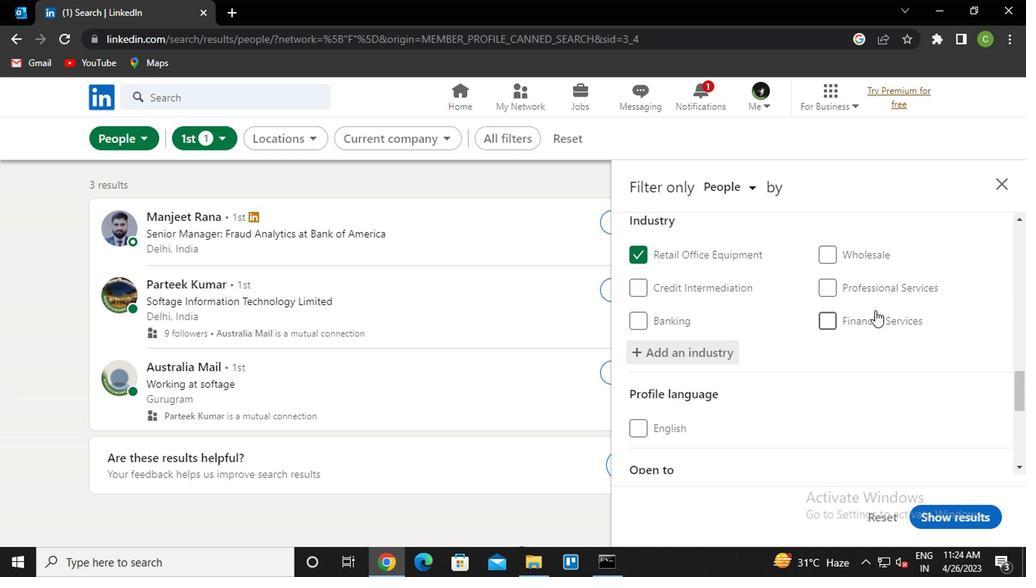
Action: Mouse moved to (729, 353)
Screenshot: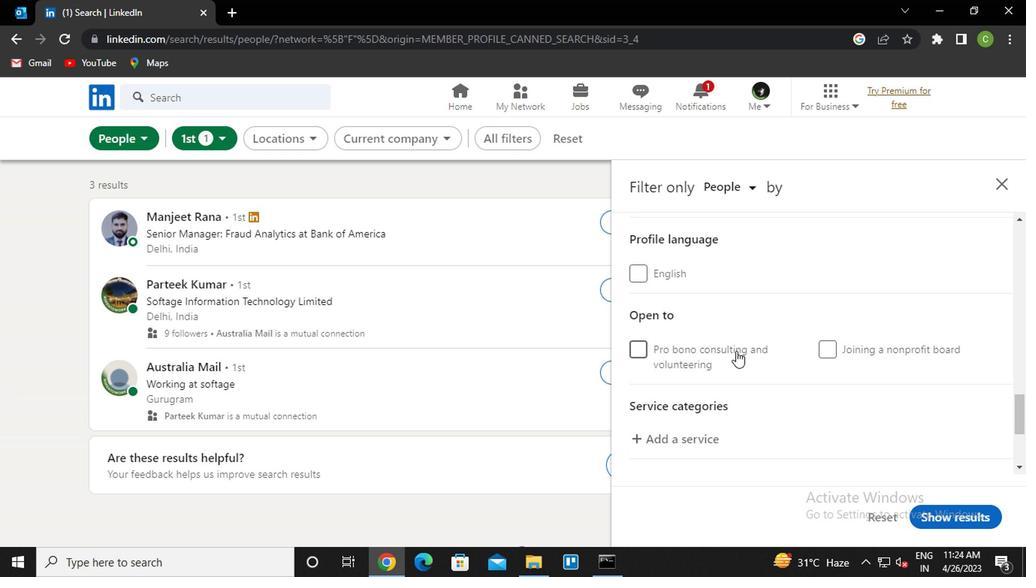 
Action: Mouse scrolled (729, 352) with delta (0, -1)
Screenshot: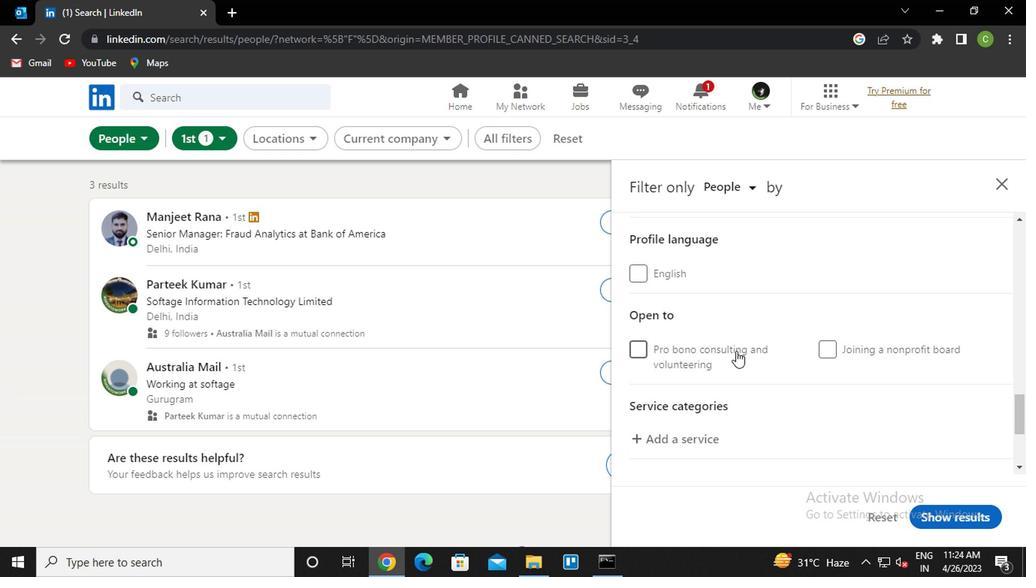 
Action: Mouse moved to (728, 353)
Screenshot: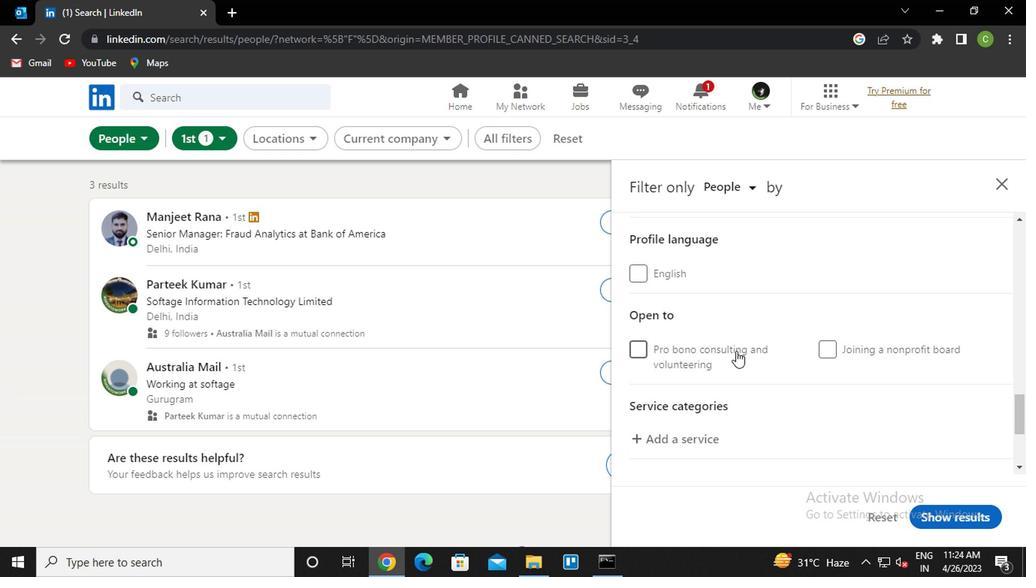 
Action: Mouse scrolled (728, 352) with delta (0, -1)
Screenshot: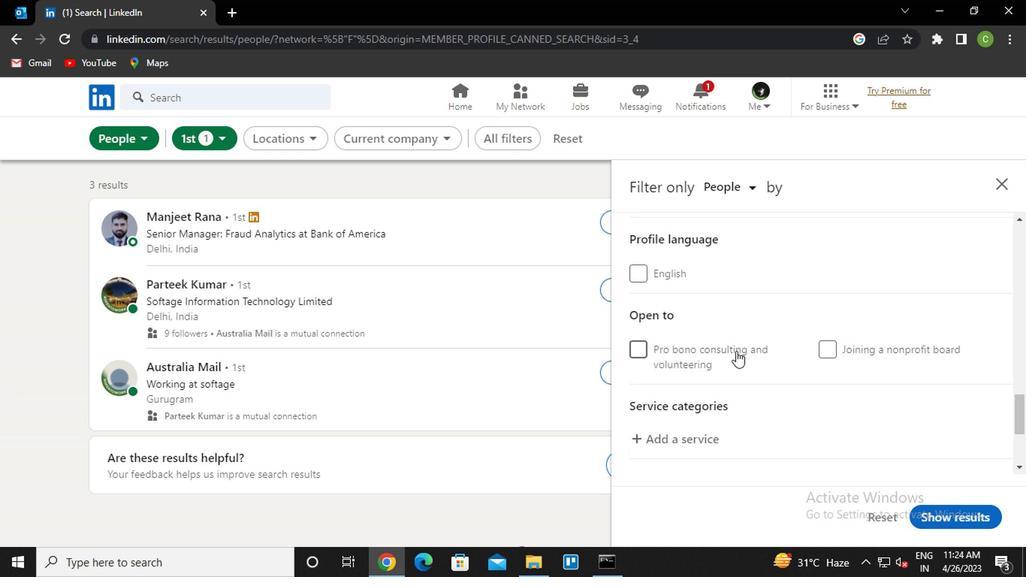 
Action: Mouse scrolled (728, 352) with delta (0, -1)
Screenshot: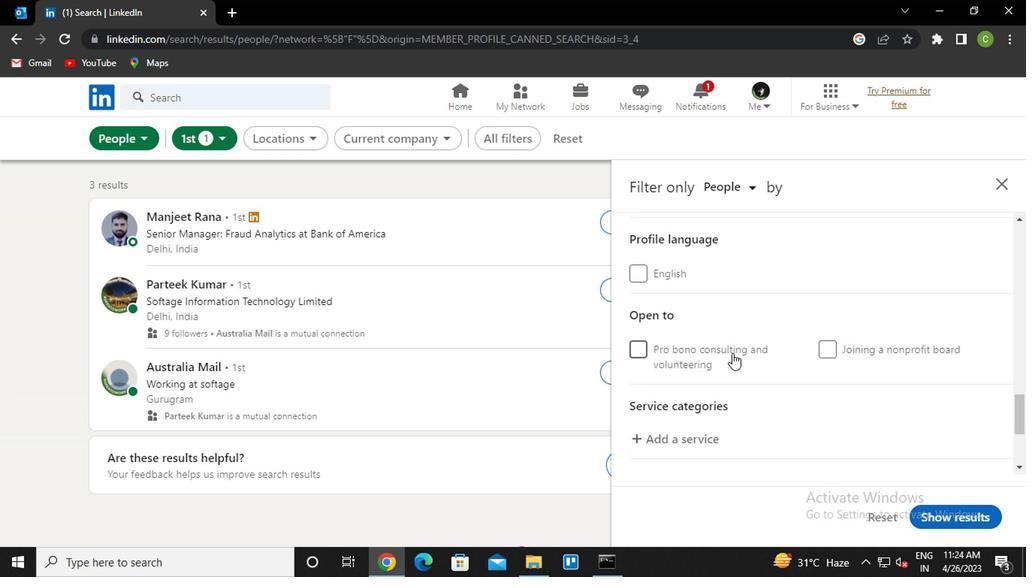 
Action: Mouse moved to (661, 266)
Screenshot: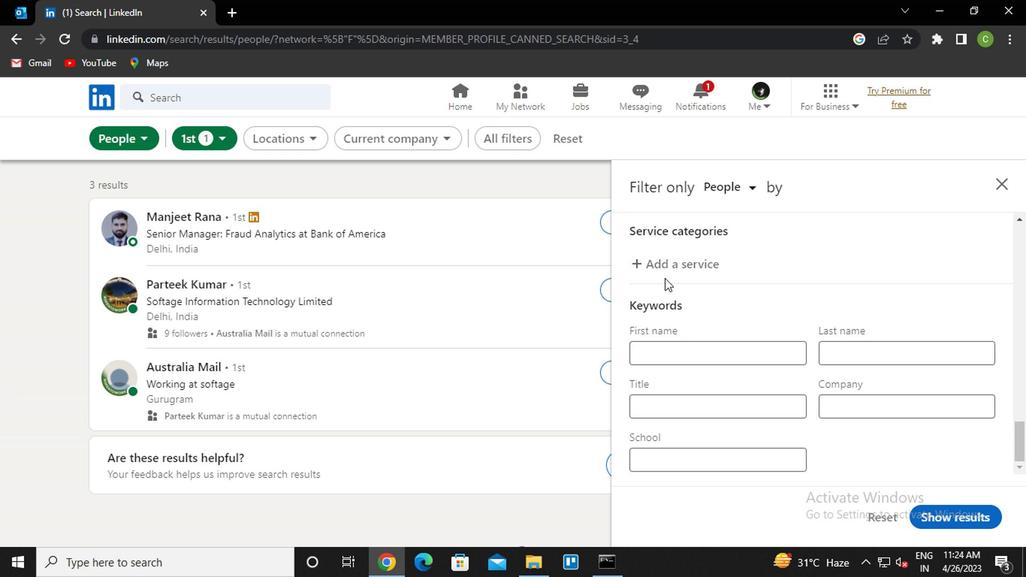
Action: Mouse pressed left at (661, 266)
Screenshot: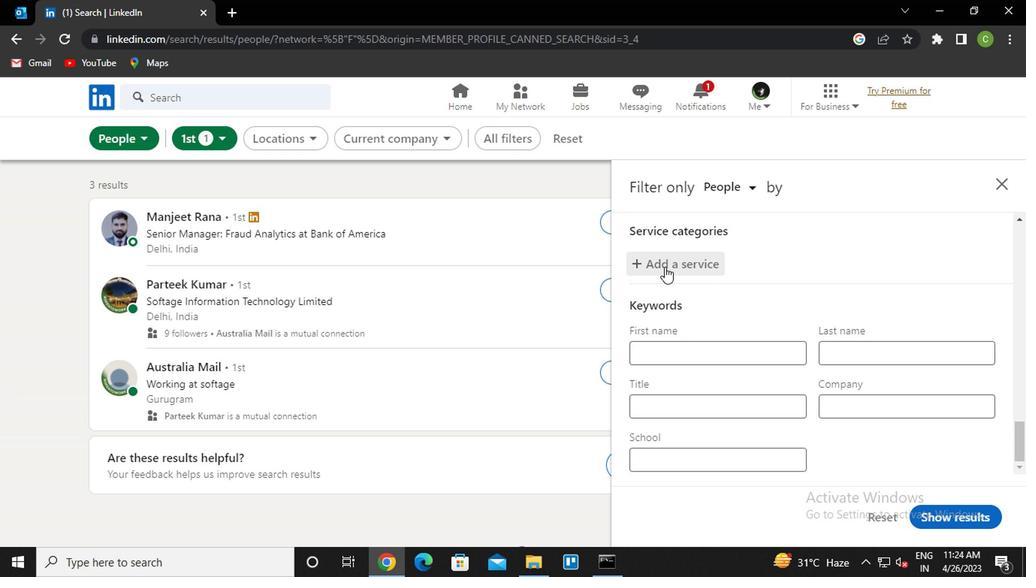 
Action: Key pressed <Key.caps_lock>r<Key.caps_lock>Eal<Key.down><Key.enter>
Screenshot: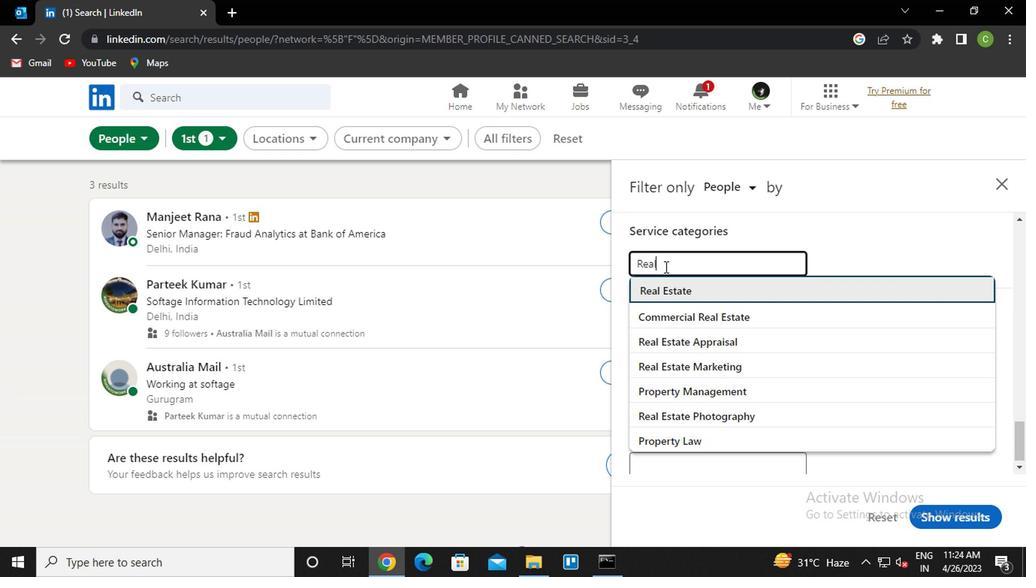 
Action: Mouse scrolled (661, 266) with delta (0, 0)
Screenshot: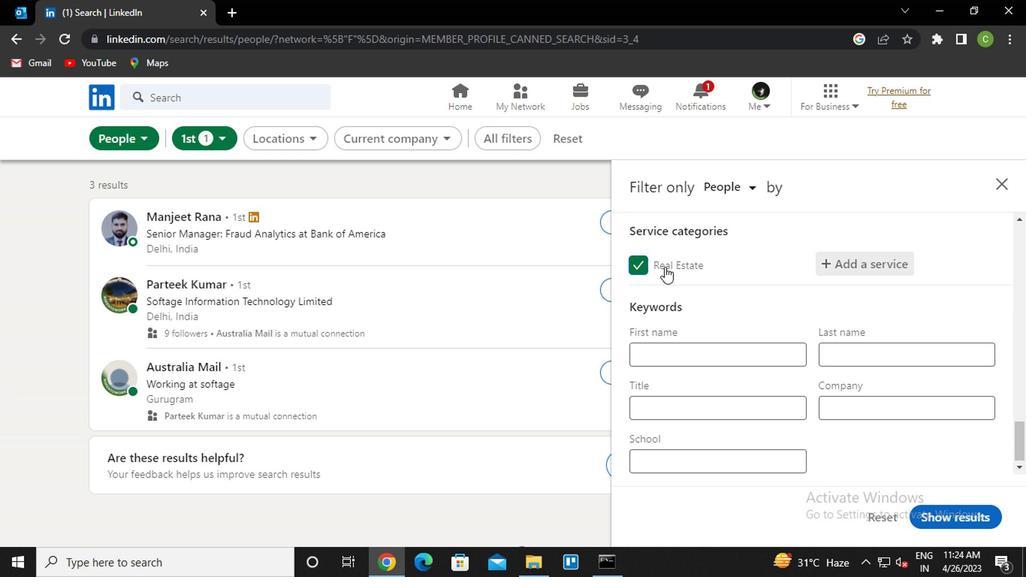 
Action: Mouse scrolled (661, 266) with delta (0, 0)
Screenshot: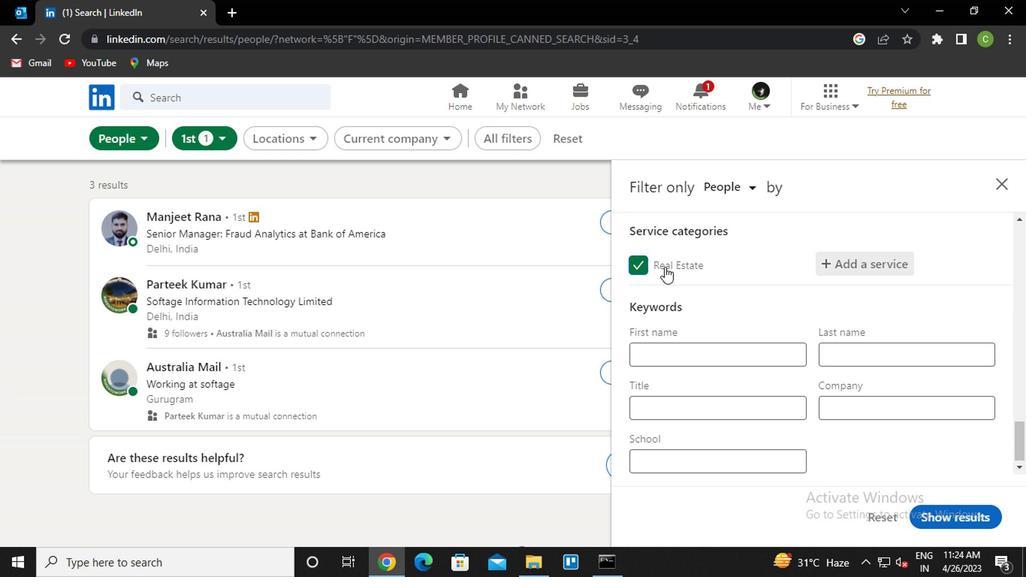 
Action: Mouse moved to (711, 405)
Screenshot: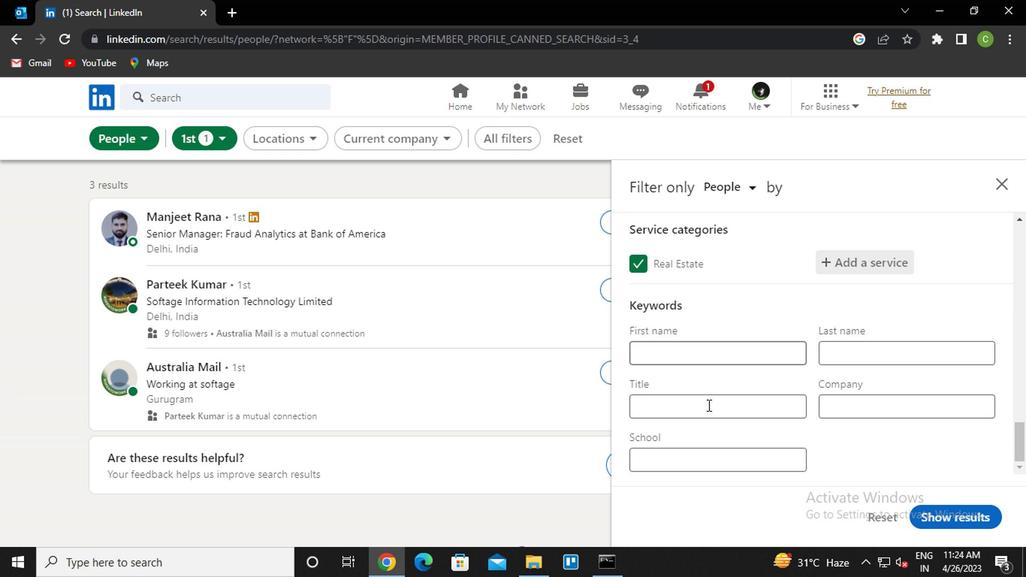 
Action: Mouse pressed left at (711, 405)
Screenshot: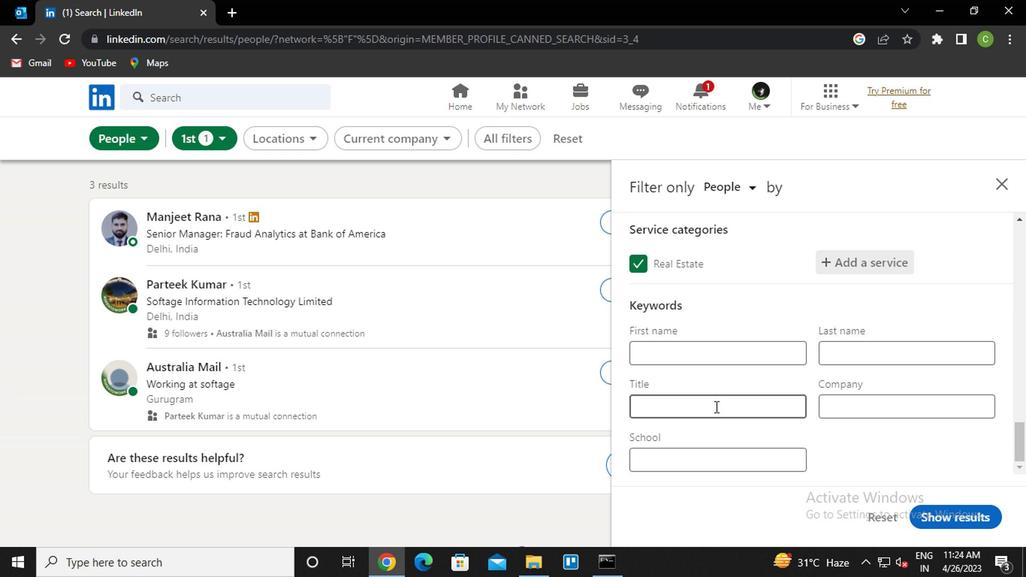 
Action: Key pressed <Key.caps_lock>c<Key.caps_lock>afeteria<Key.space><Key.caps_lock>w<Key.caps_lock>orker
Screenshot: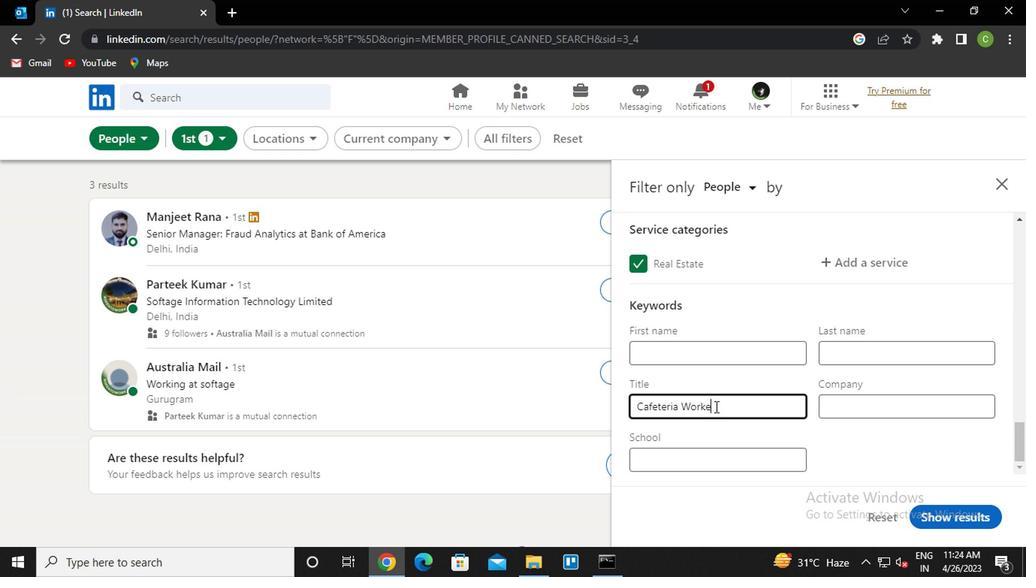 
Action: Mouse moved to (982, 516)
Screenshot: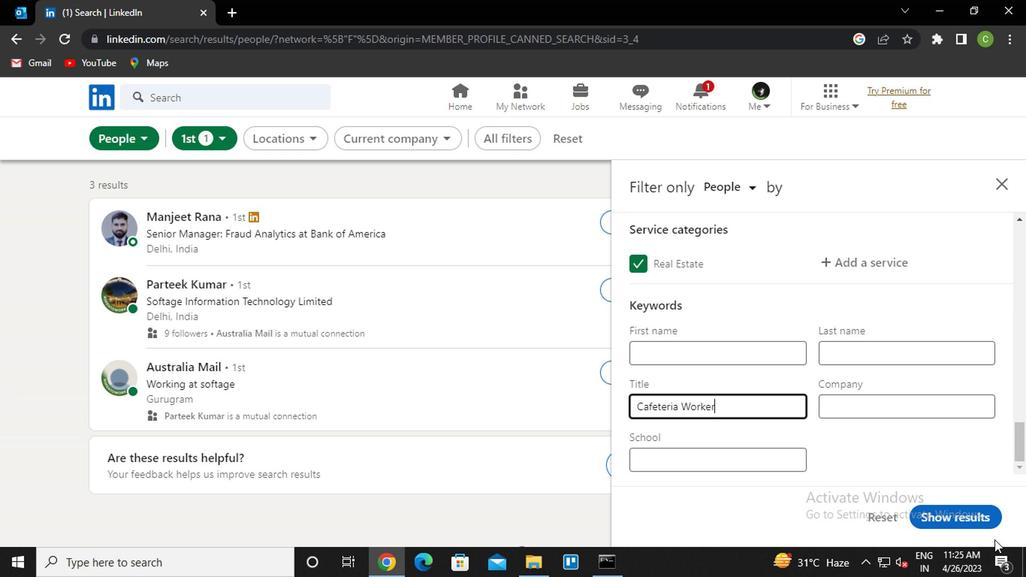 
Action: Mouse pressed left at (982, 516)
Screenshot: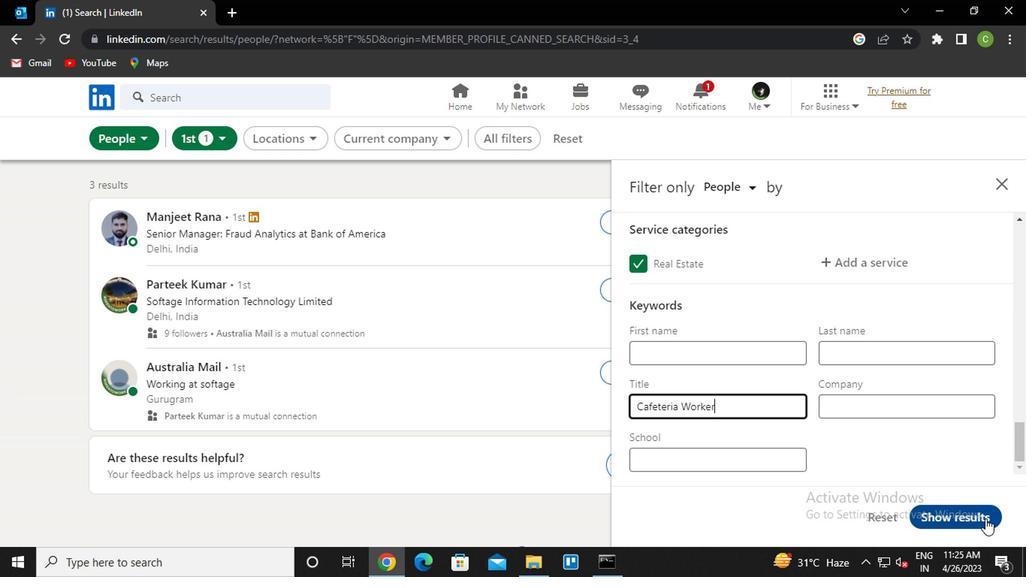 
Action: Mouse moved to (464, 563)
Screenshot: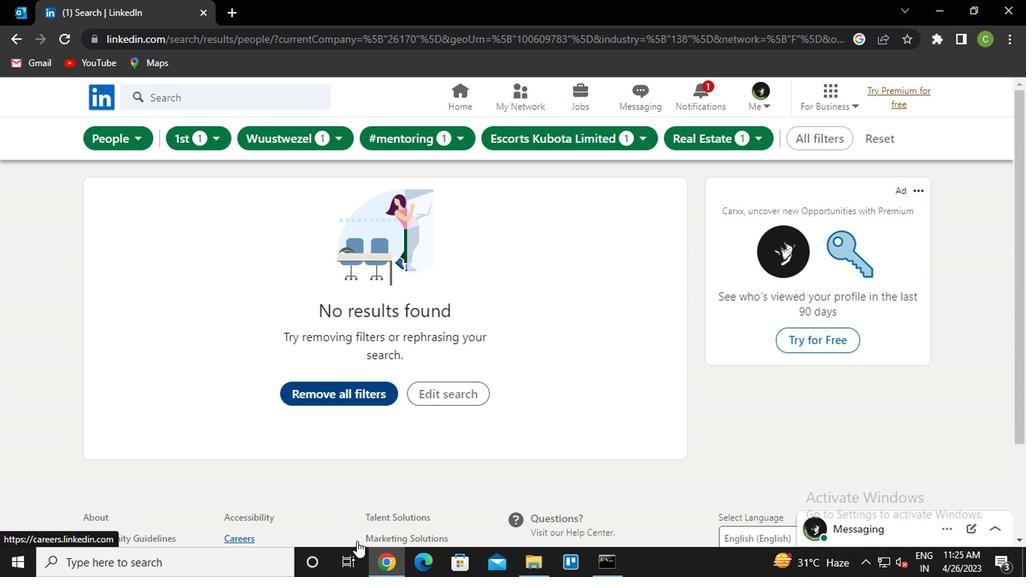 
